 Task: Reply to email with the signature Alexandra Wilson with the subject 'Project update' from softage.1@softage.net with the message 'I would like to schedule a call to discuss the proposed changes to the contract.' with CC to softage.8@softage.net with an attached document Project_plan.docx
Action: Mouse moved to (1176, 193)
Screenshot: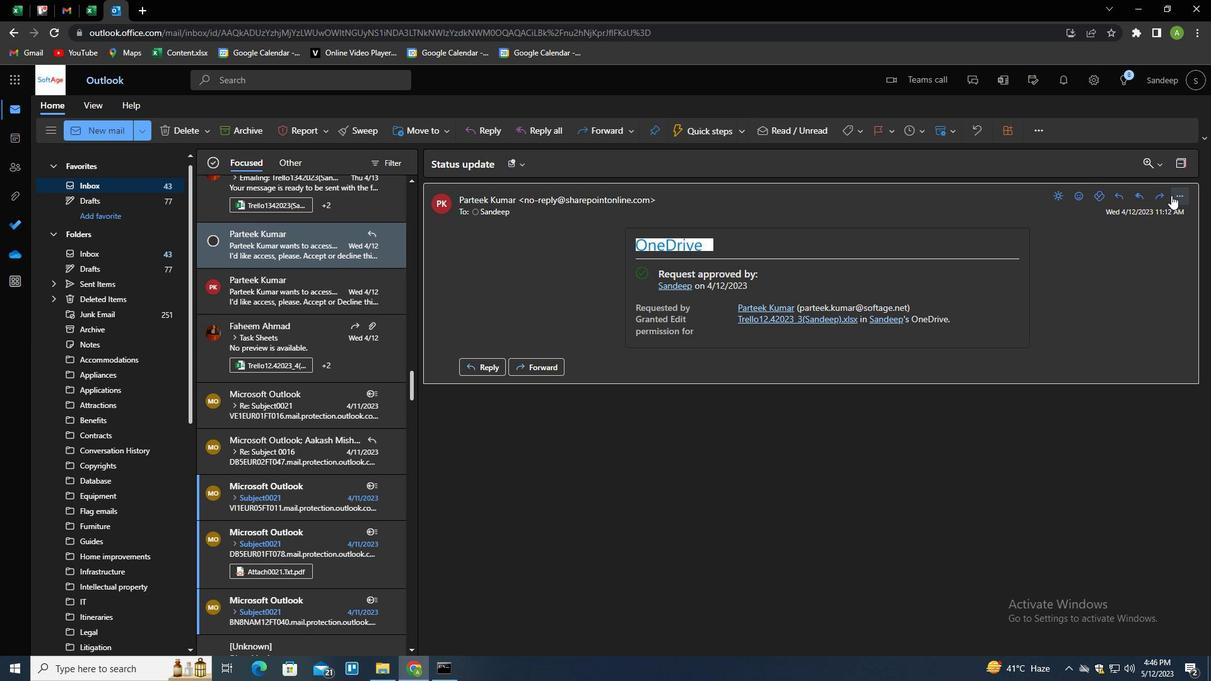 
Action: Mouse pressed left at (1176, 193)
Screenshot: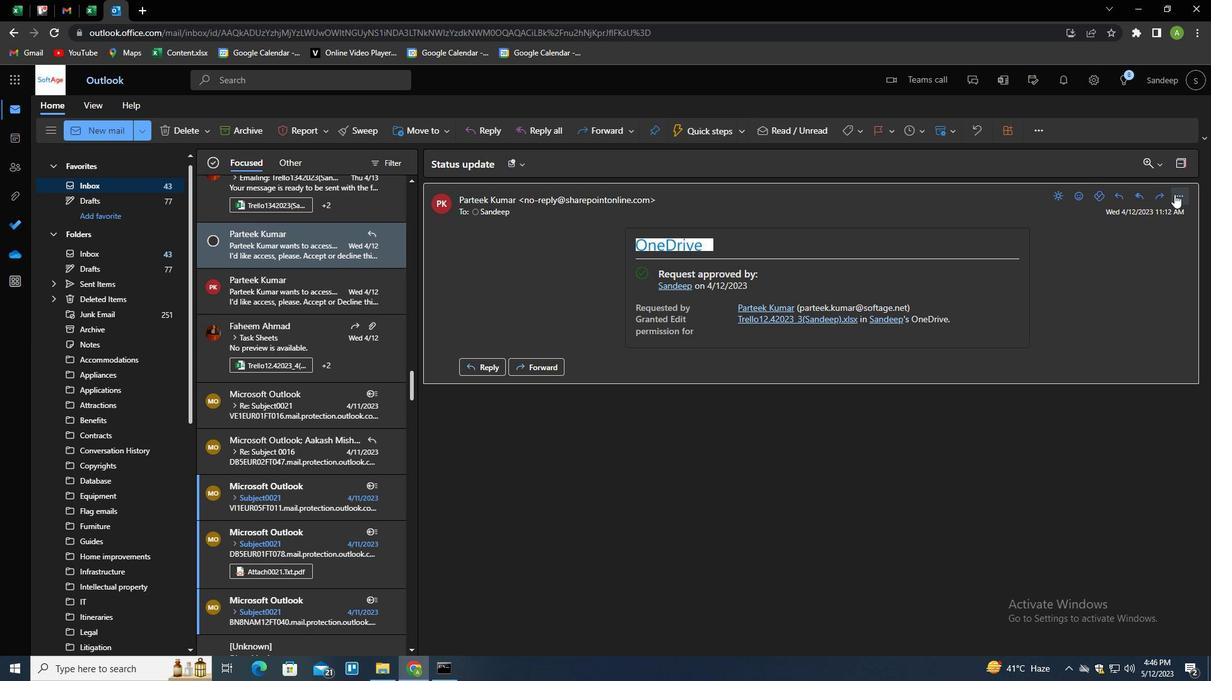 
Action: Mouse moved to (1141, 209)
Screenshot: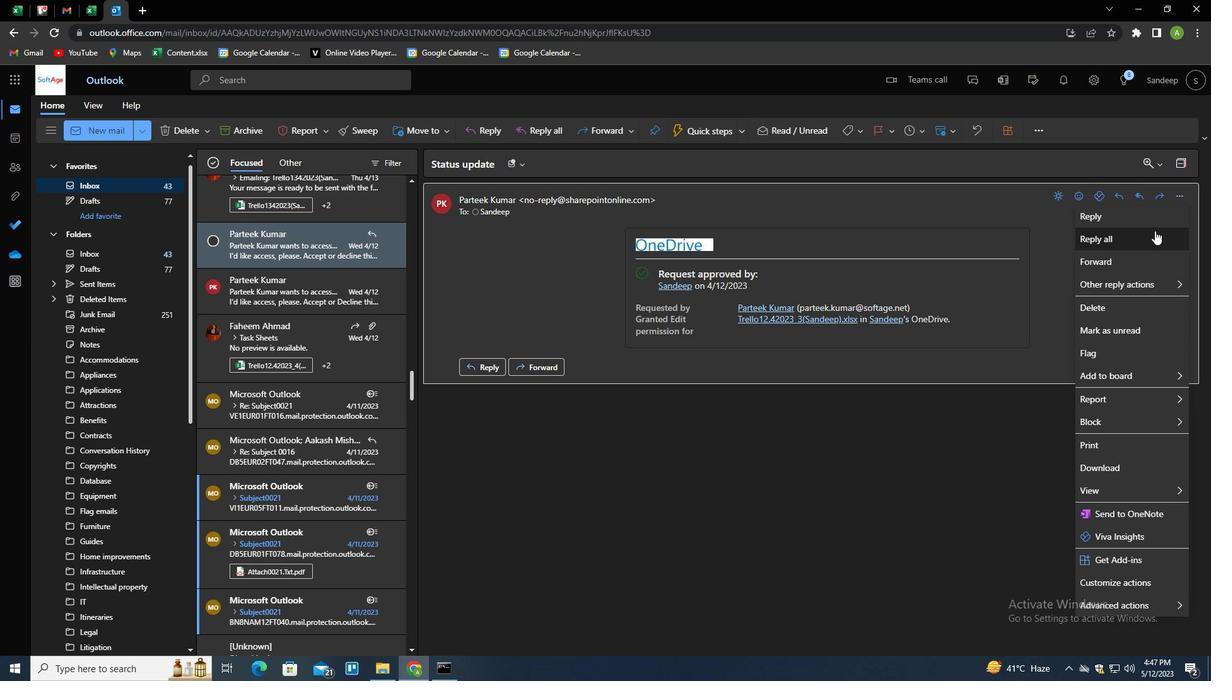 
Action: Mouse pressed left at (1141, 209)
Screenshot: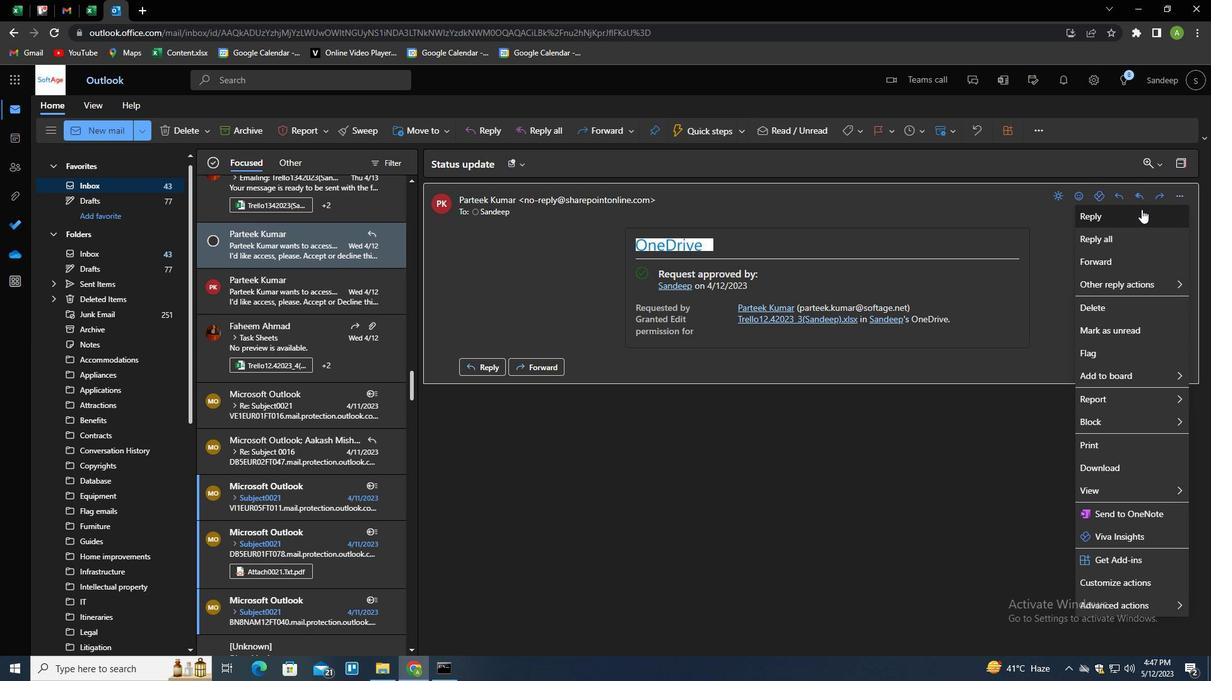 
Action: Mouse moved to (447, 354)
Screenshot: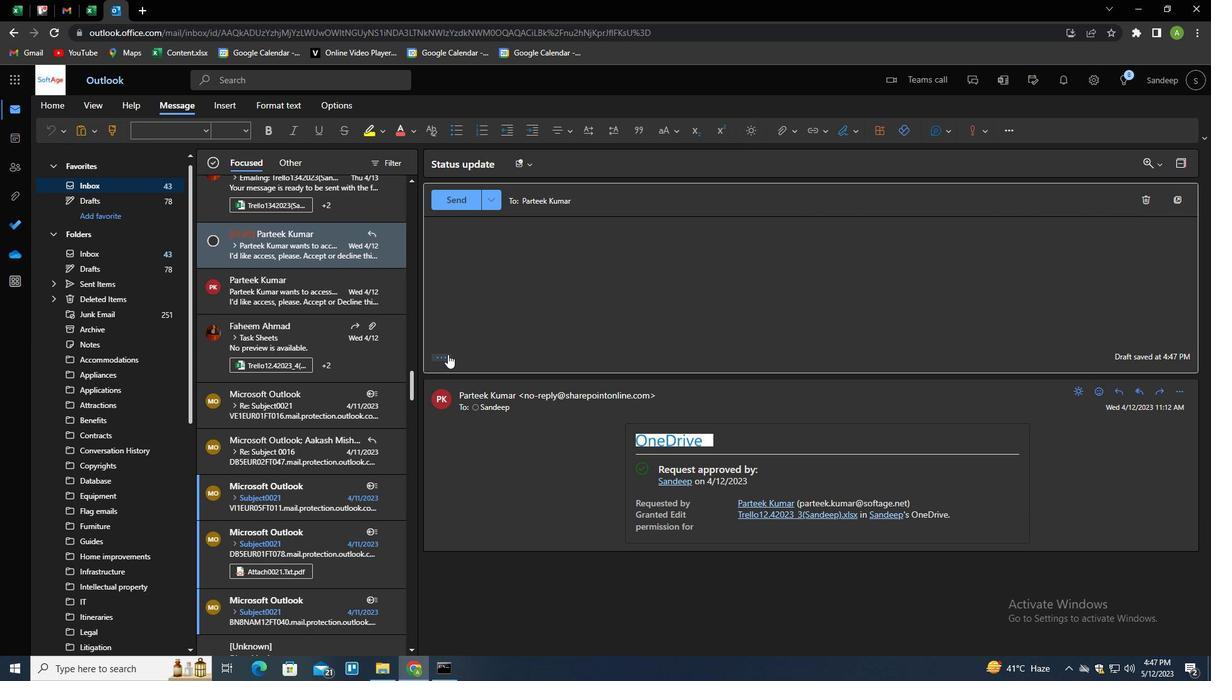 
Action: Mouse pressed left at (447, 354)
Screenshot: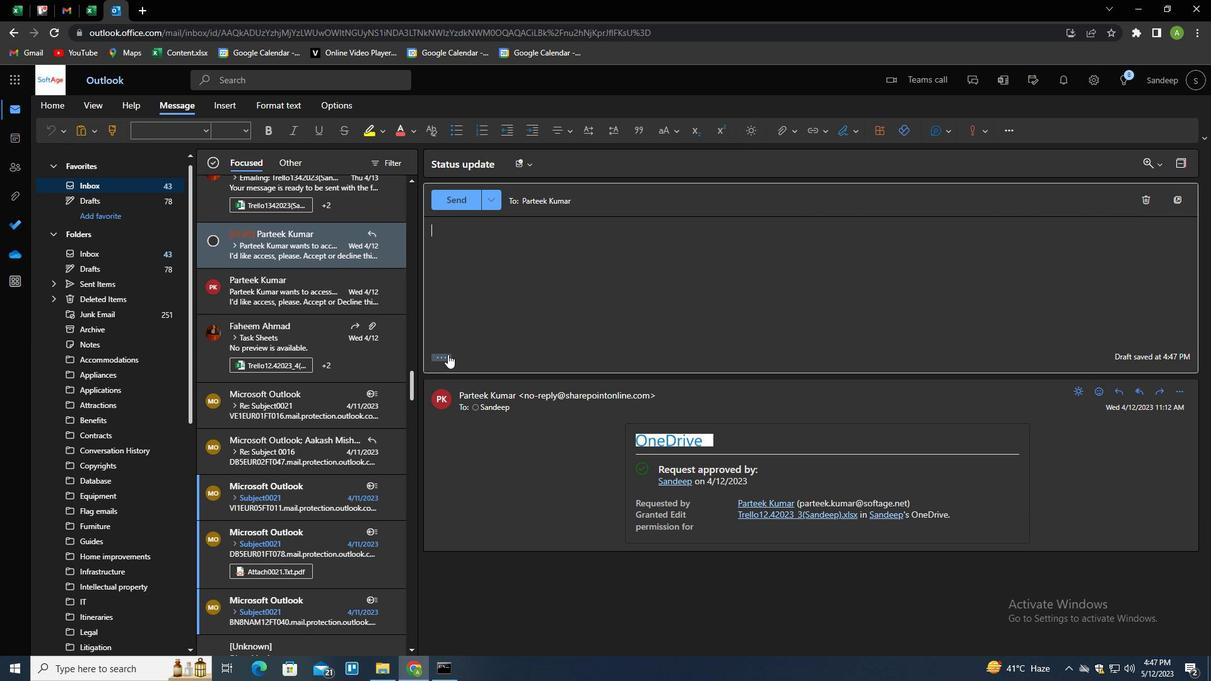 
Action: Mouse moved to (852, 129)
Screenshot: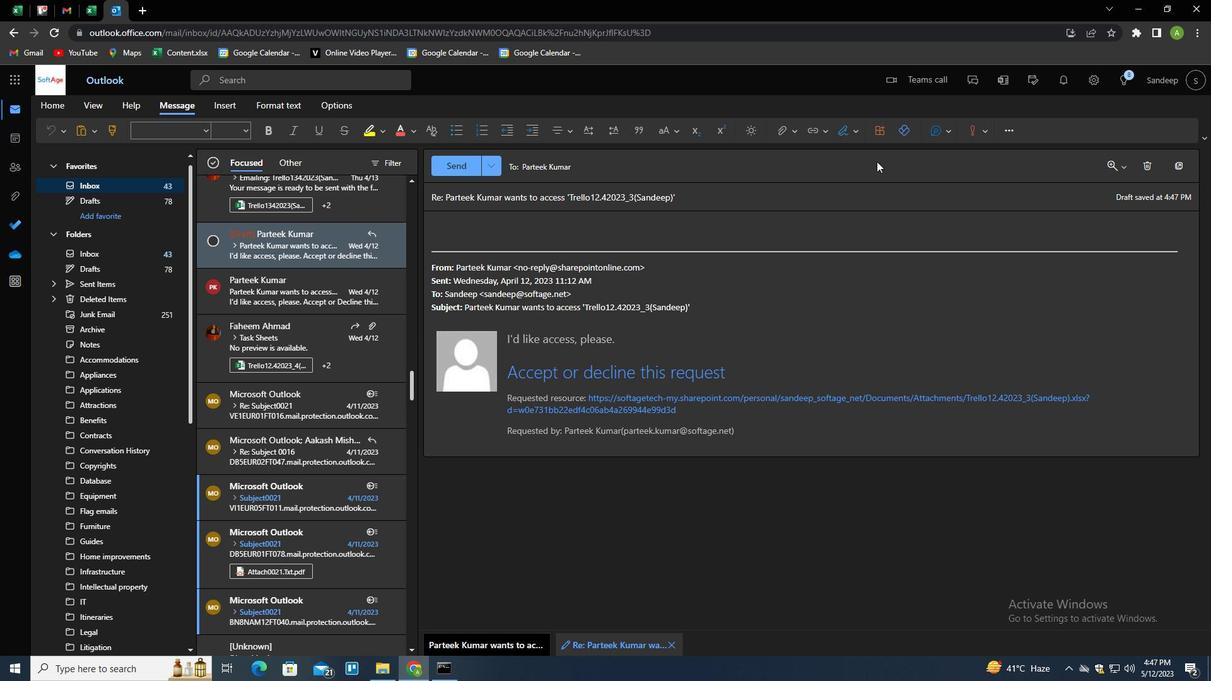 
Action: Mouse pressed left at (852, 129)
Screenshot: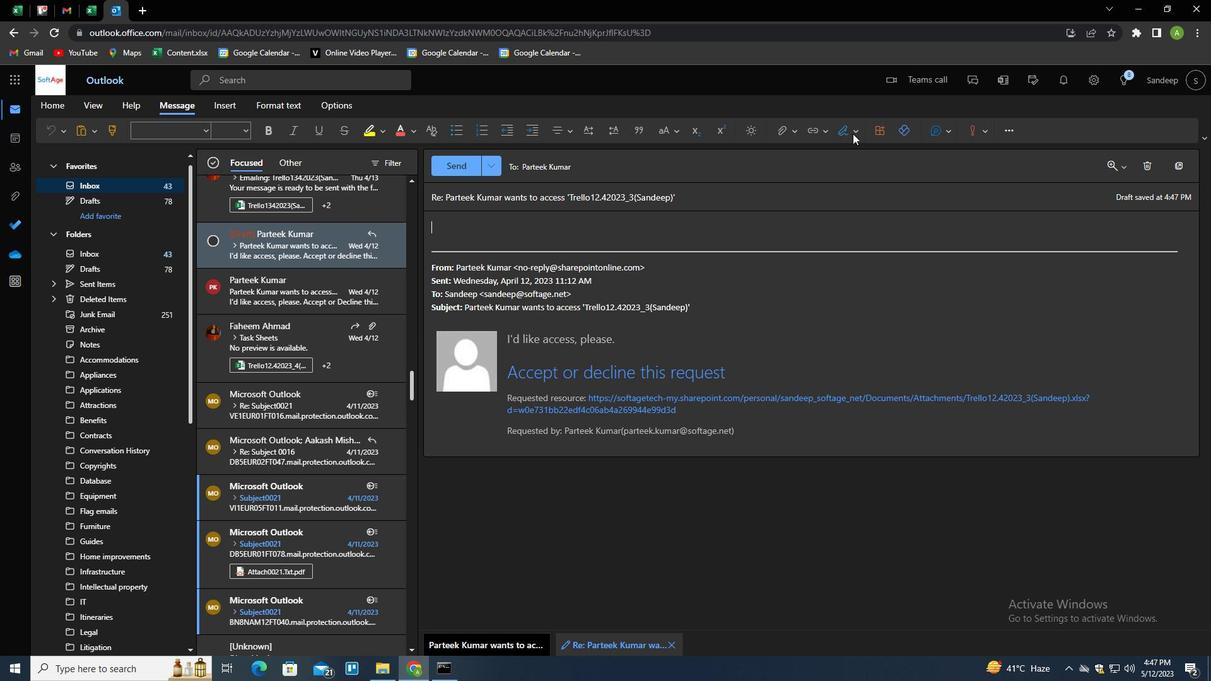 
Action: Mouse moved to (831, 182)
Screenshot: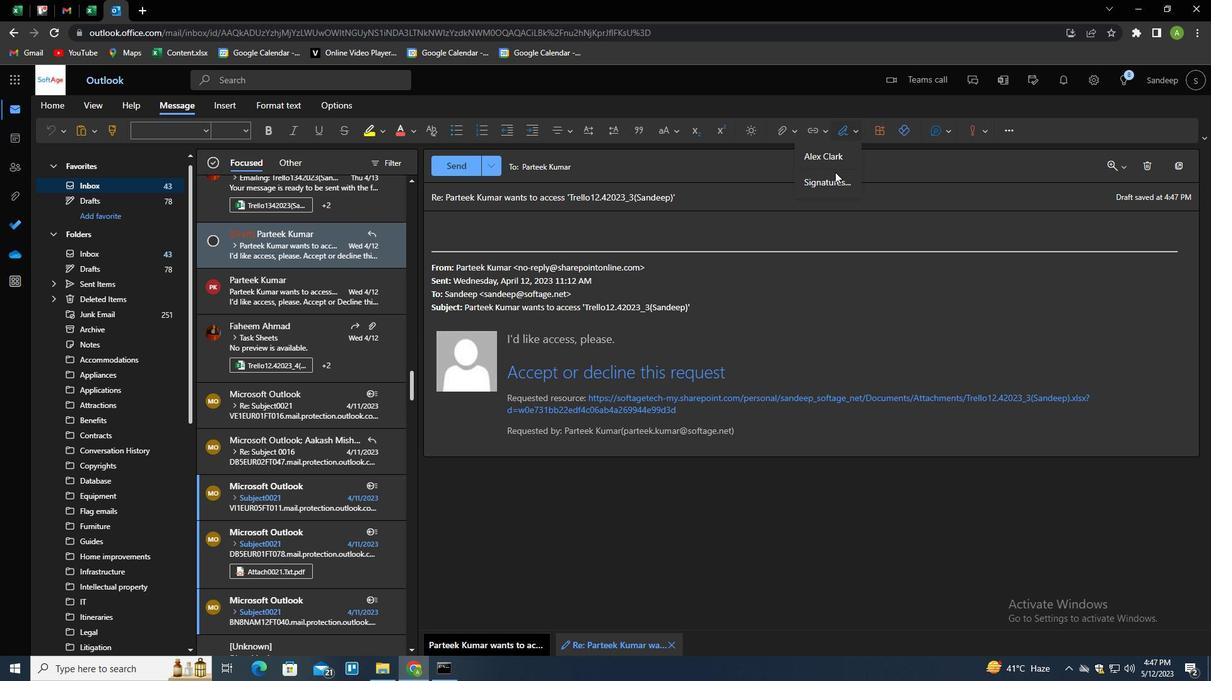 
Action: Mouse pressed left at (831, 182)
Screenshot: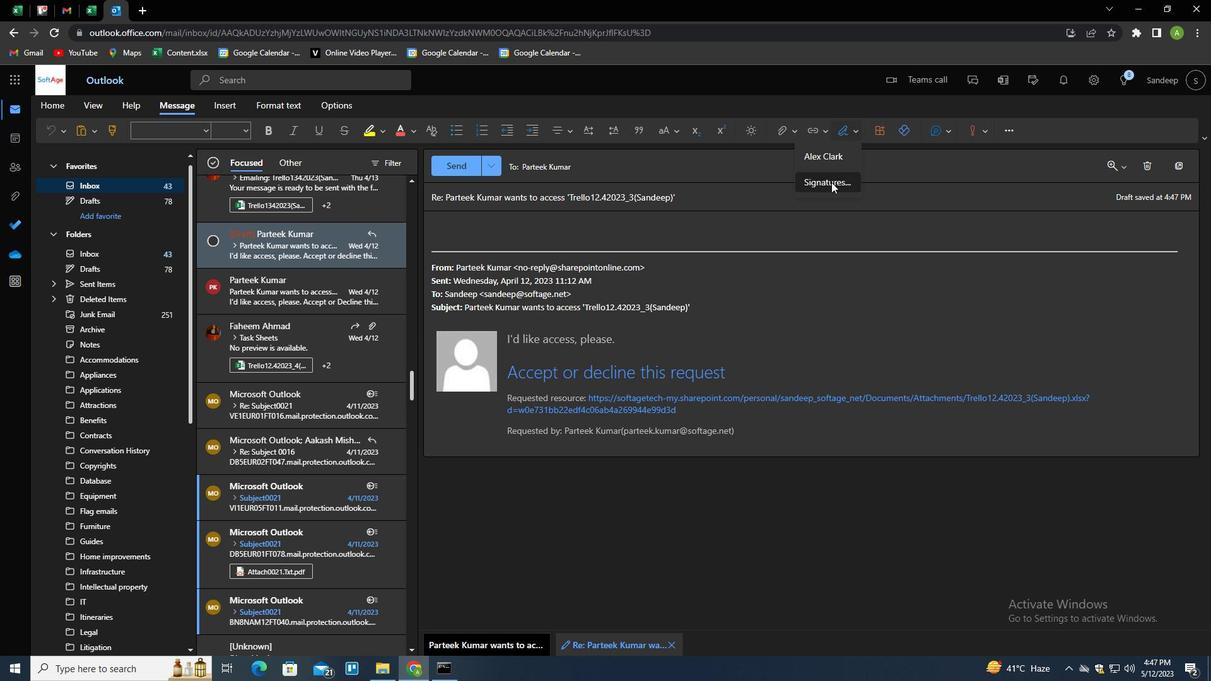 
Action: Mouse moved to (866, 232)
Screenshot: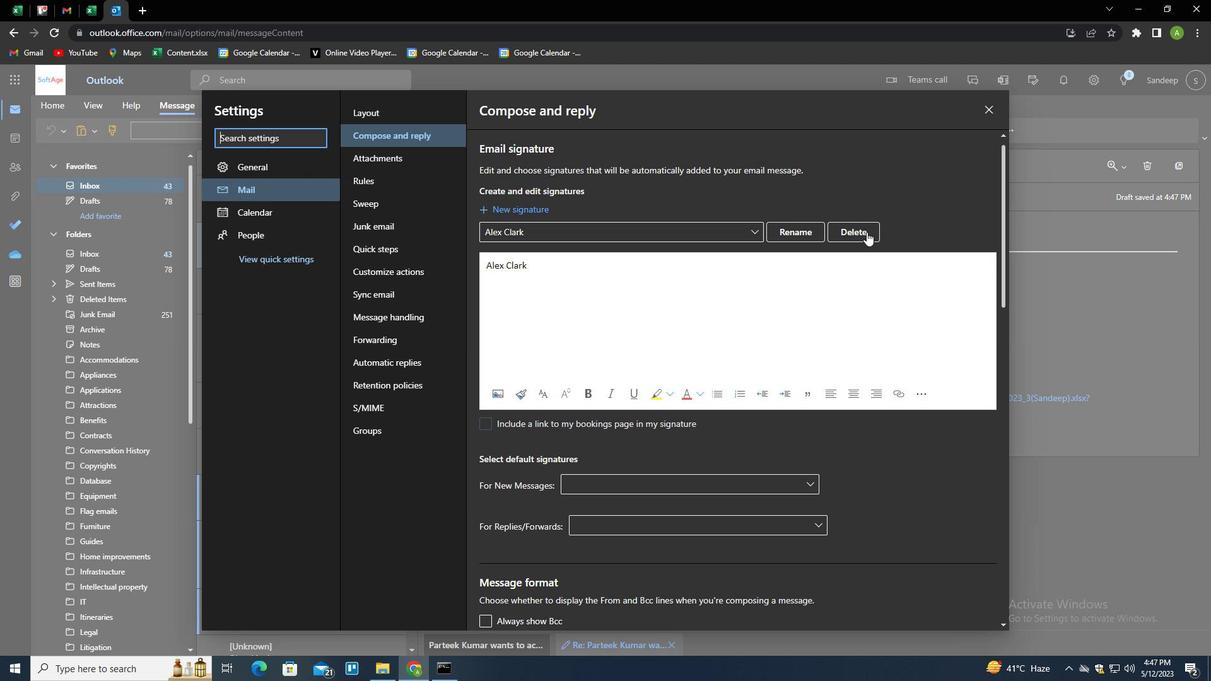 
Action: Mouse pressed left at (866, 232)
Screenshot: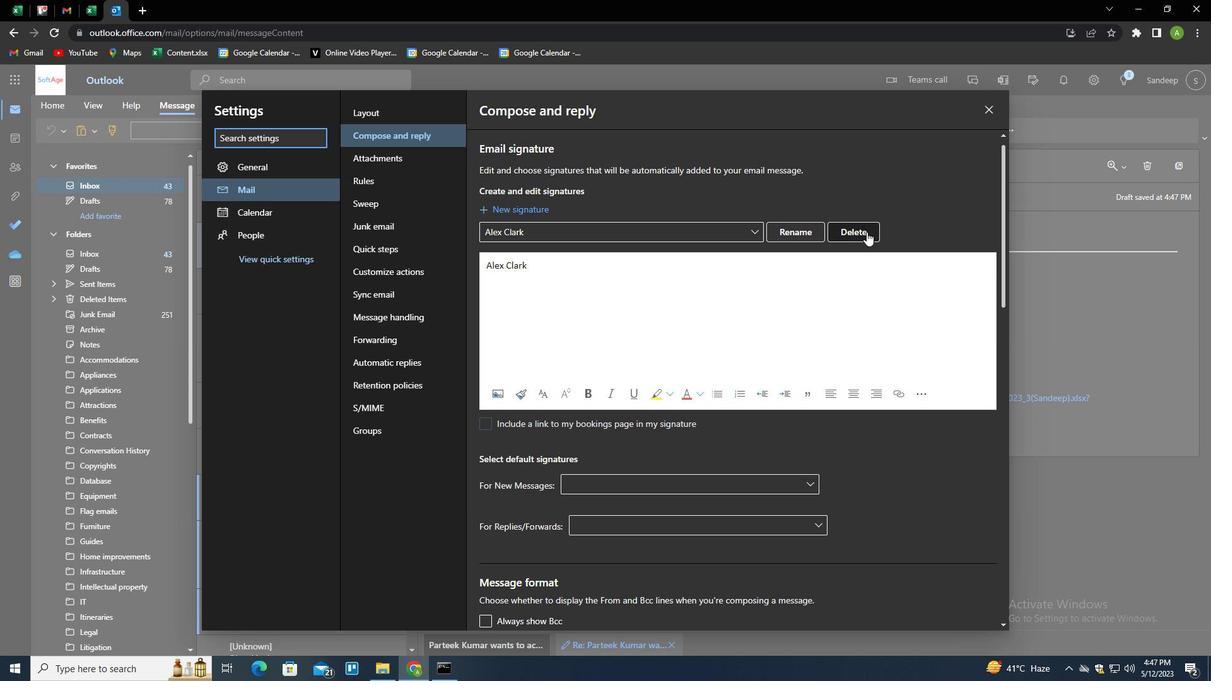 
Action: Mouse moved to (857, 234)
Screenshot: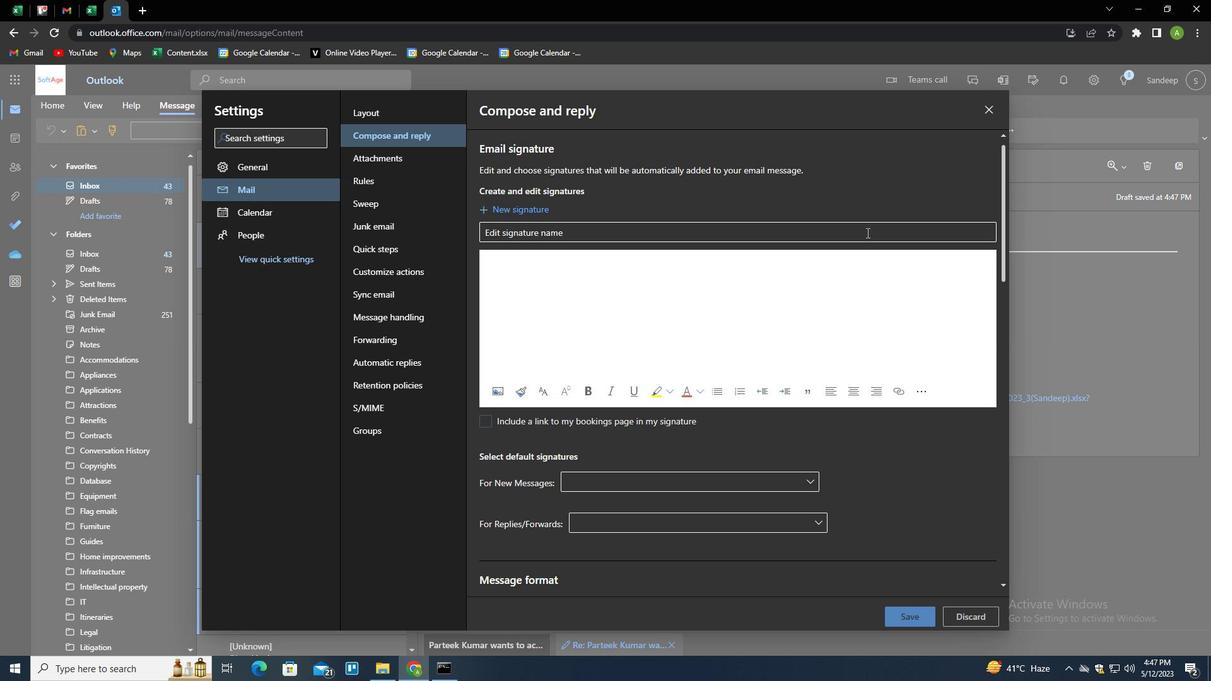 
Action: Mouse pressed left at (857, 234)
Screenshot: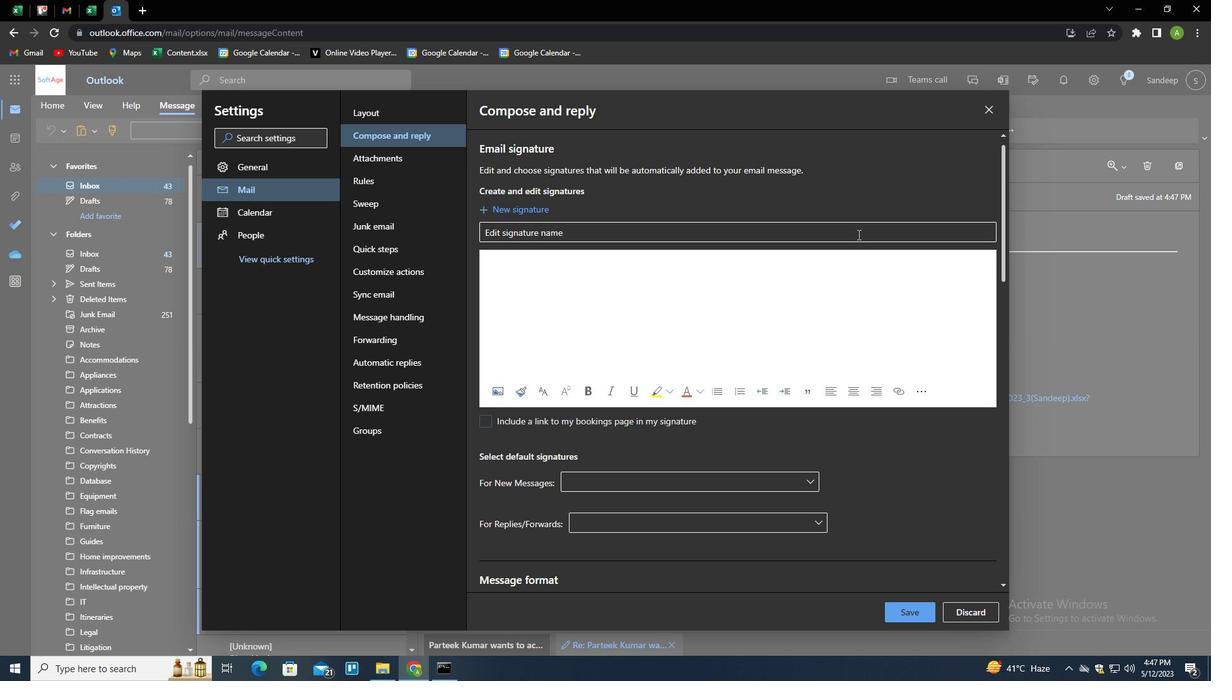 
Action: Key pressed <Key.shift>ALEXAND
Screenshot: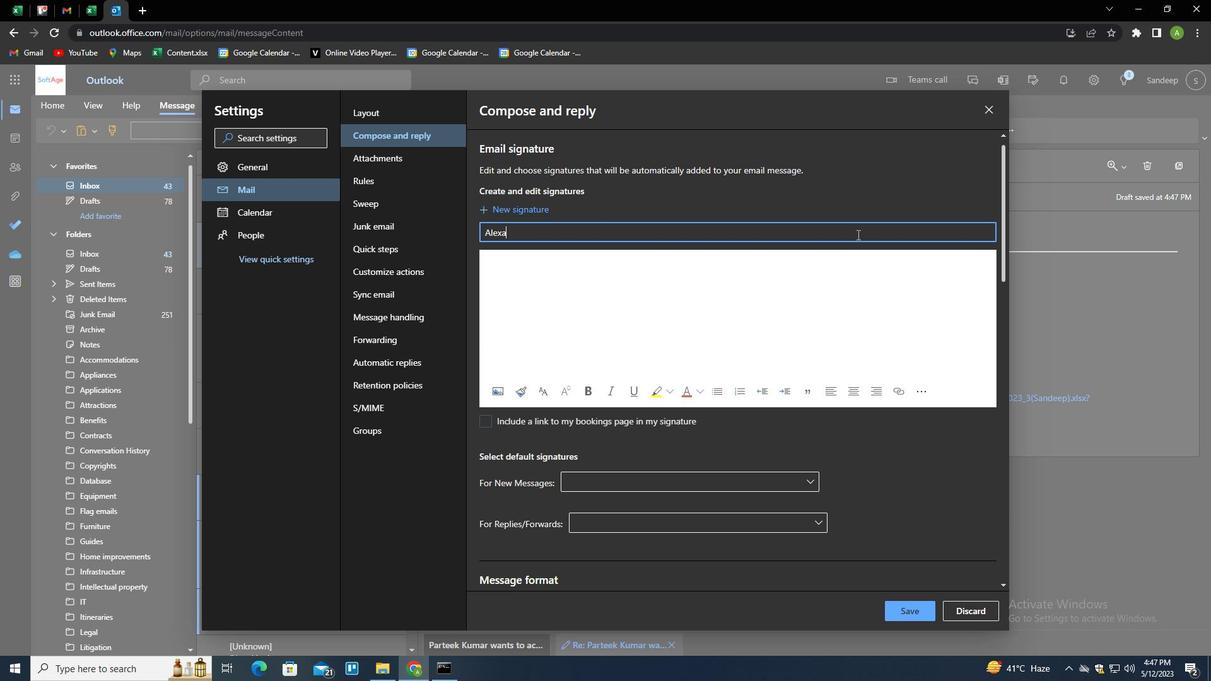 
Action: Mouse moved to (478, 271)
Screenshot: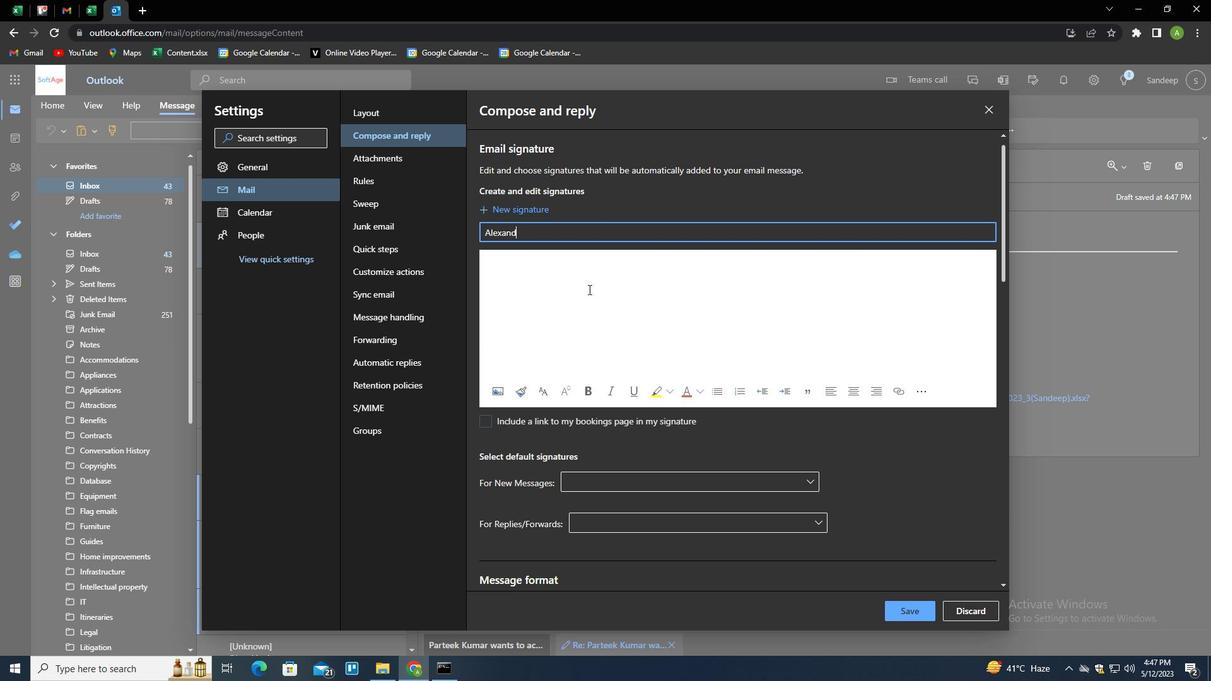 
Action: Key pressed R
Screenshot: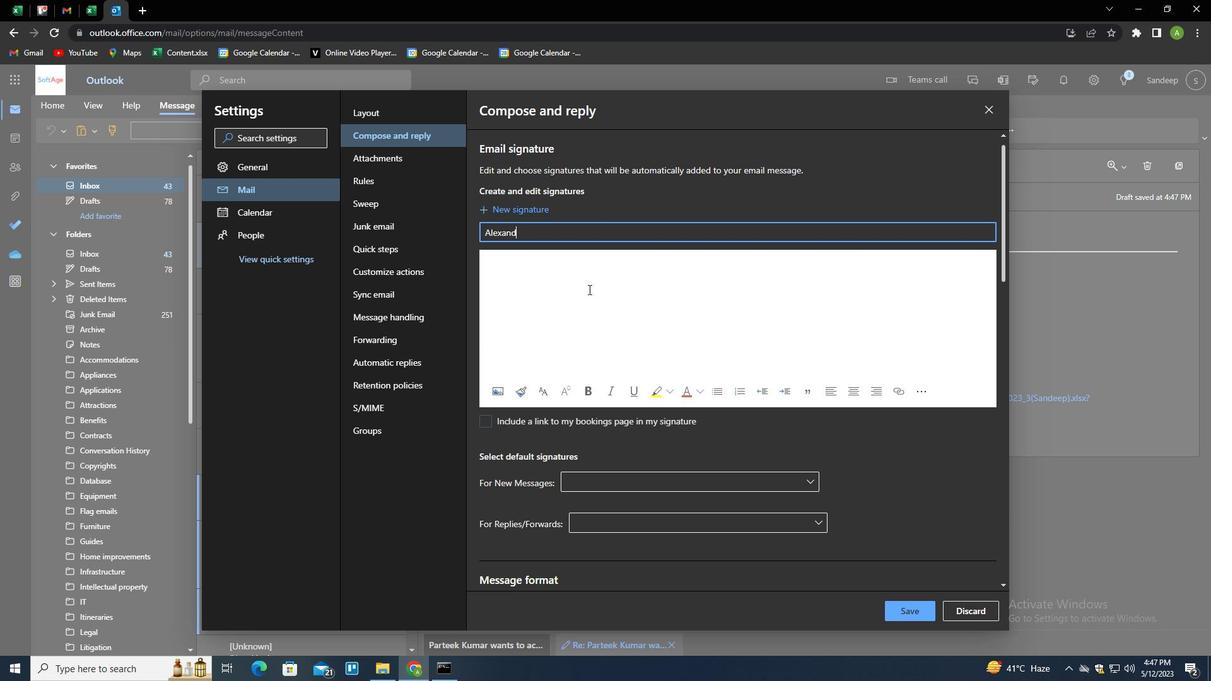 
Action: Mouse moved to (443, 260)
Screenshot: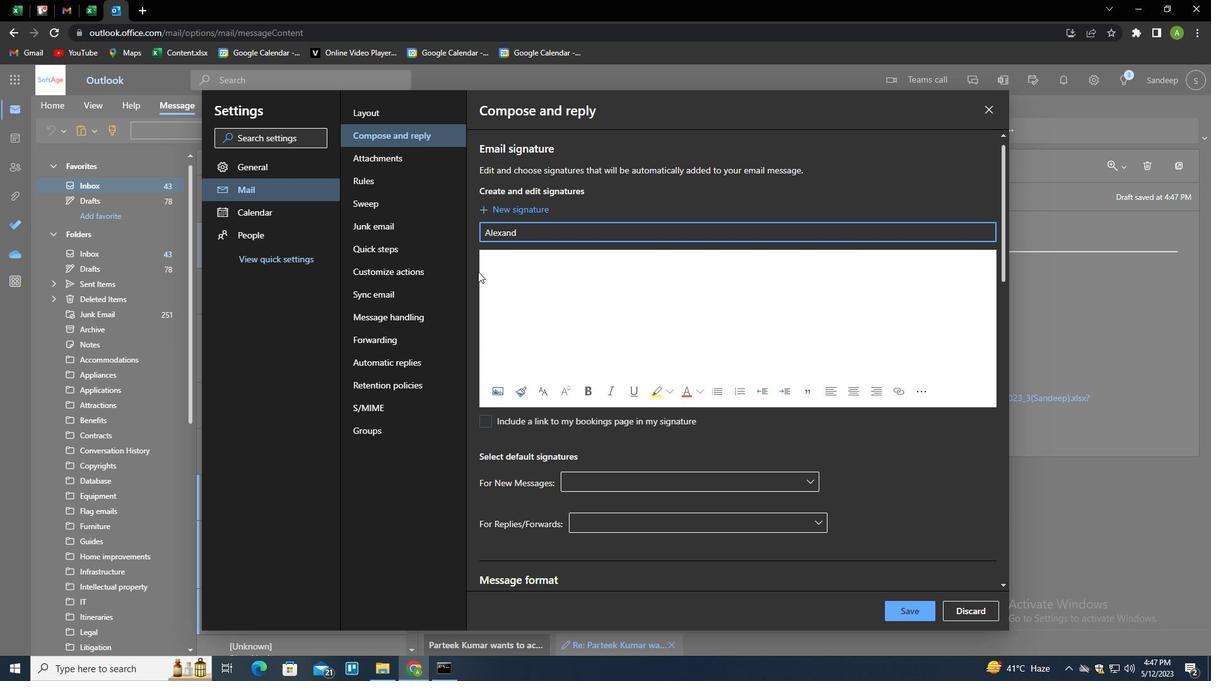 
Action: Key pressed A
Screenshot: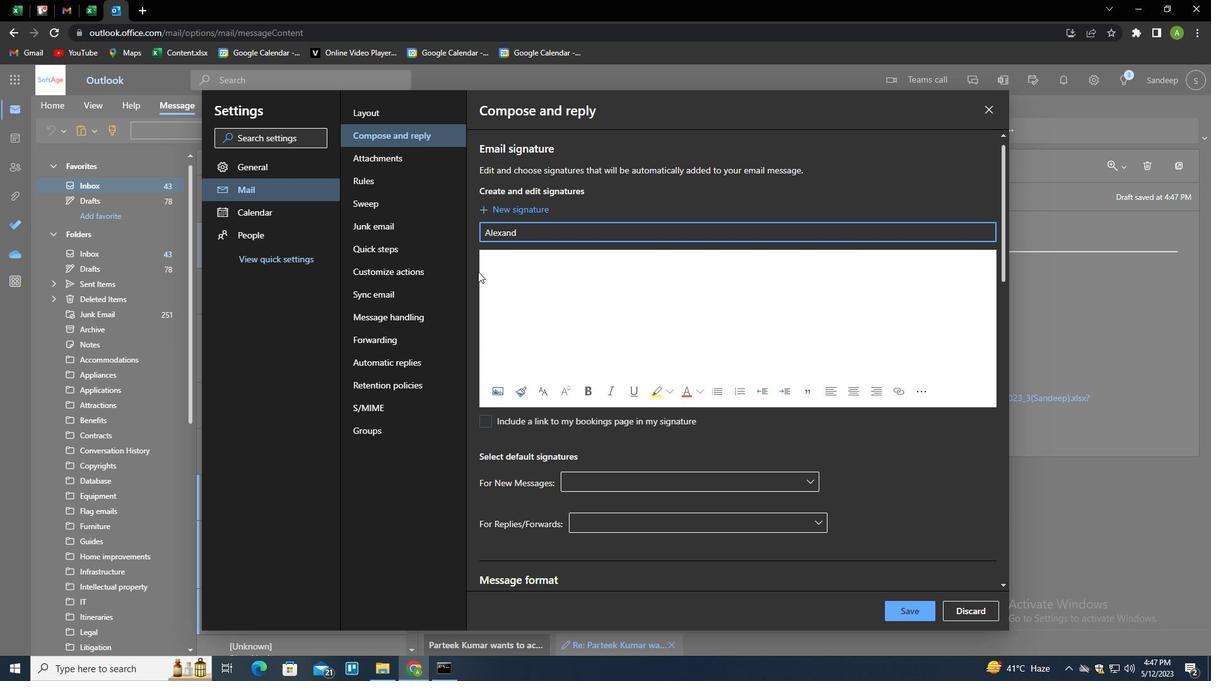 
Action: Mouse moved to (61, 478)
Screenshot: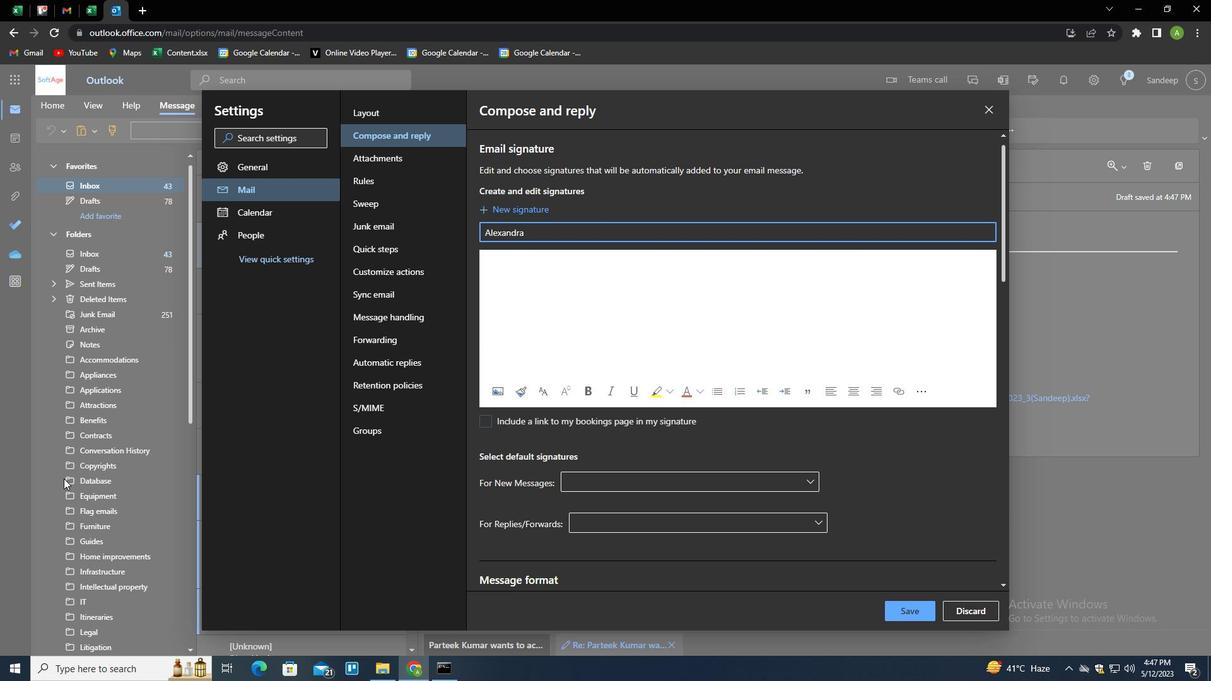 
Action: Key pressed <Key.space><Key.shift>WILLS<Key.backspace><Key.backspace>SON
Screenshot: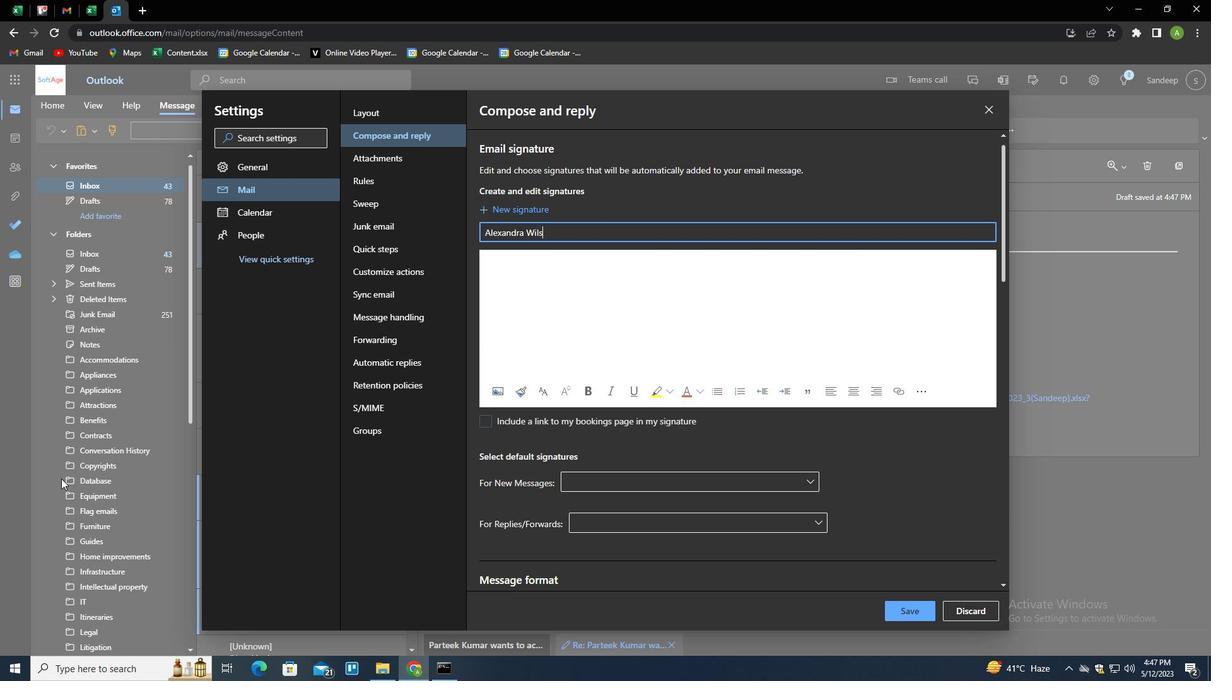 
Action: Mouse moved to (521, 286)
Screenshot: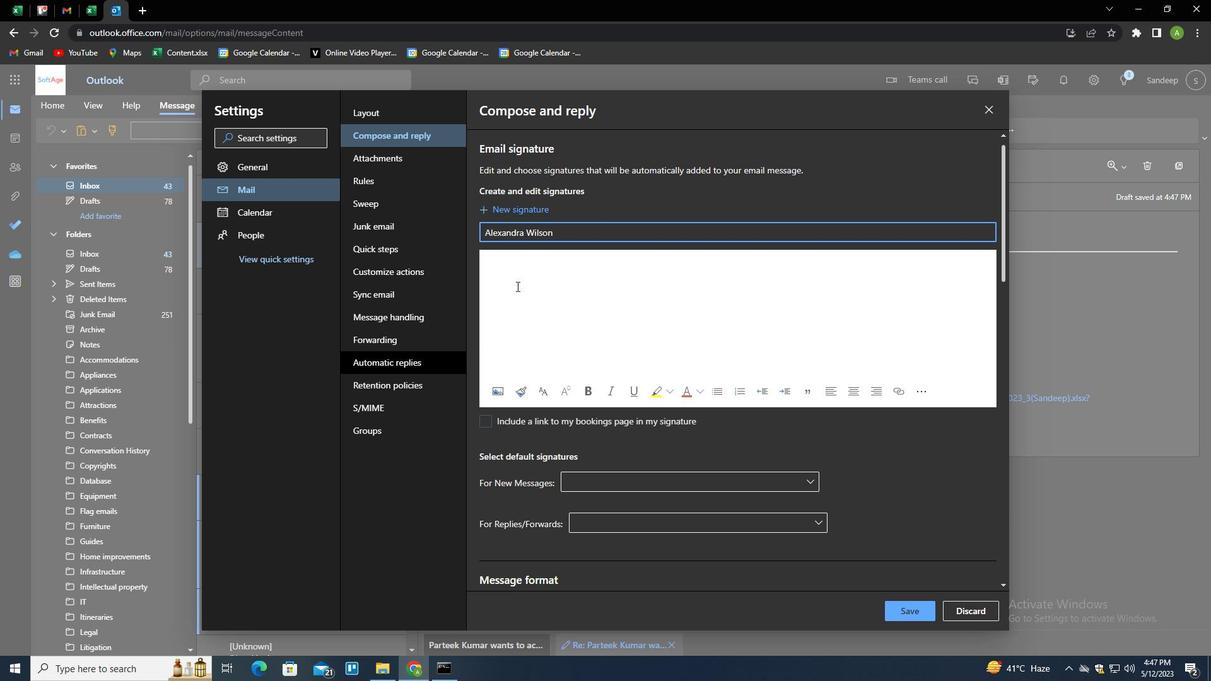 
Action: Mouse pressed left at (521, 286)
Screenshot: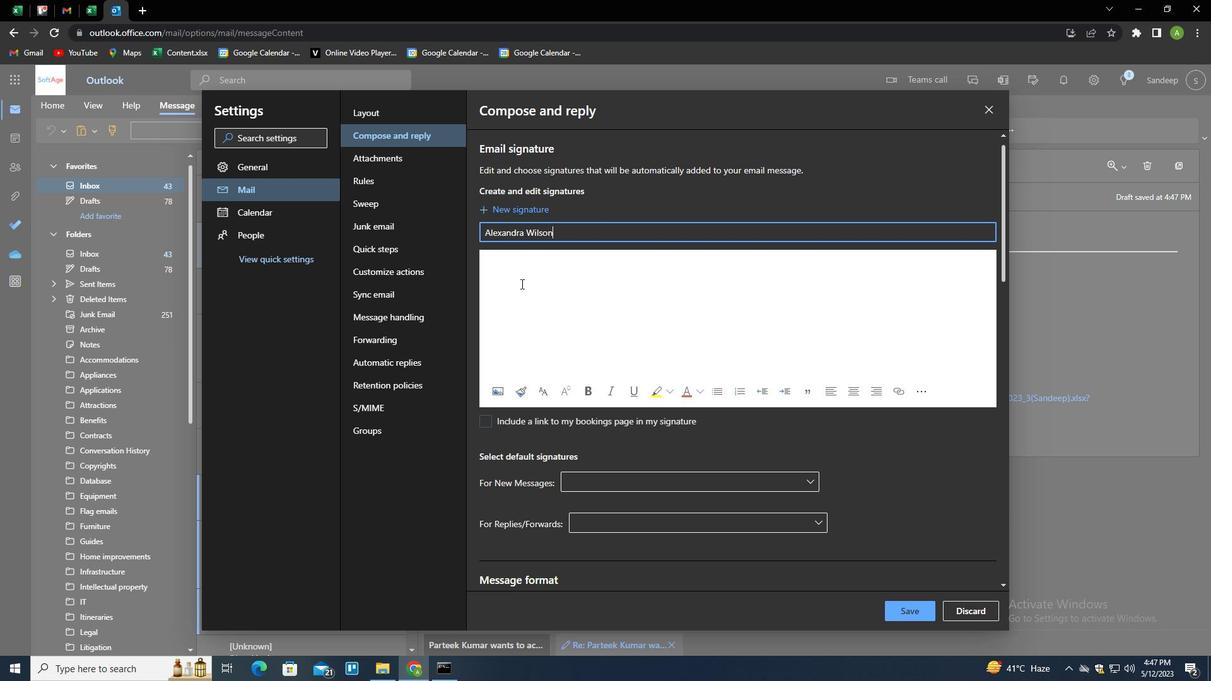 
Action: Key pressed <Key.shift>ALEXANDRA<Key.space><Key.shift>WILSON
Screenshot: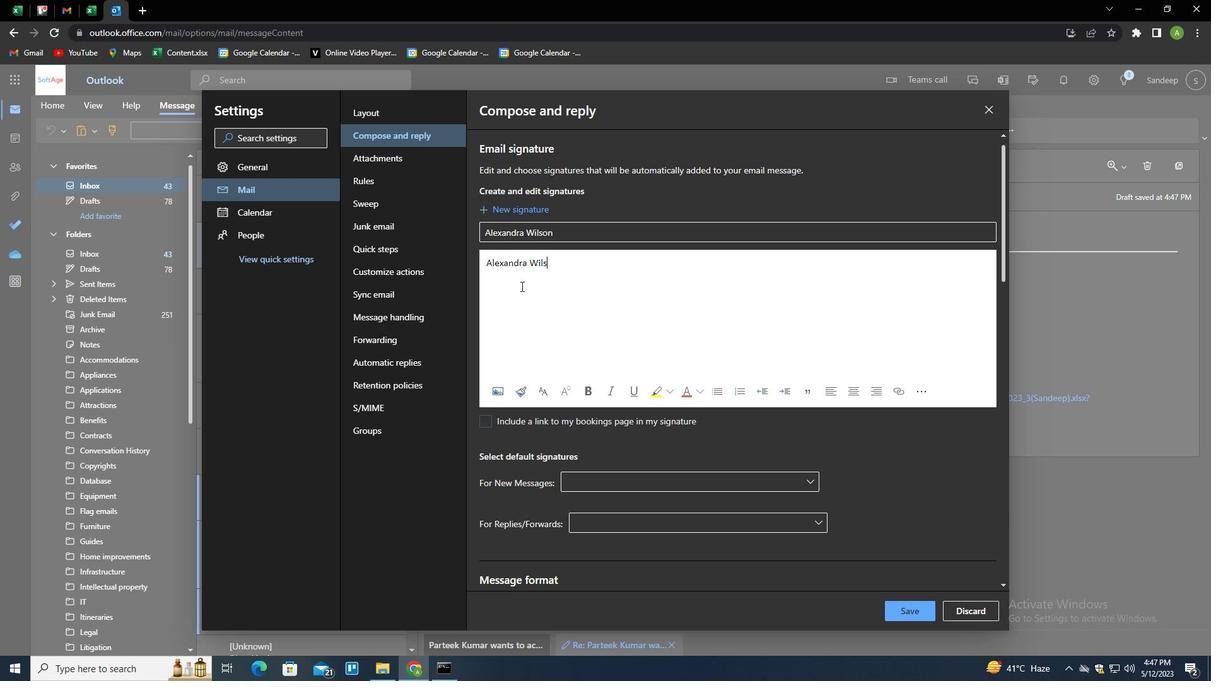 
Action: Mouse moved to (908, 609)
Screenshot: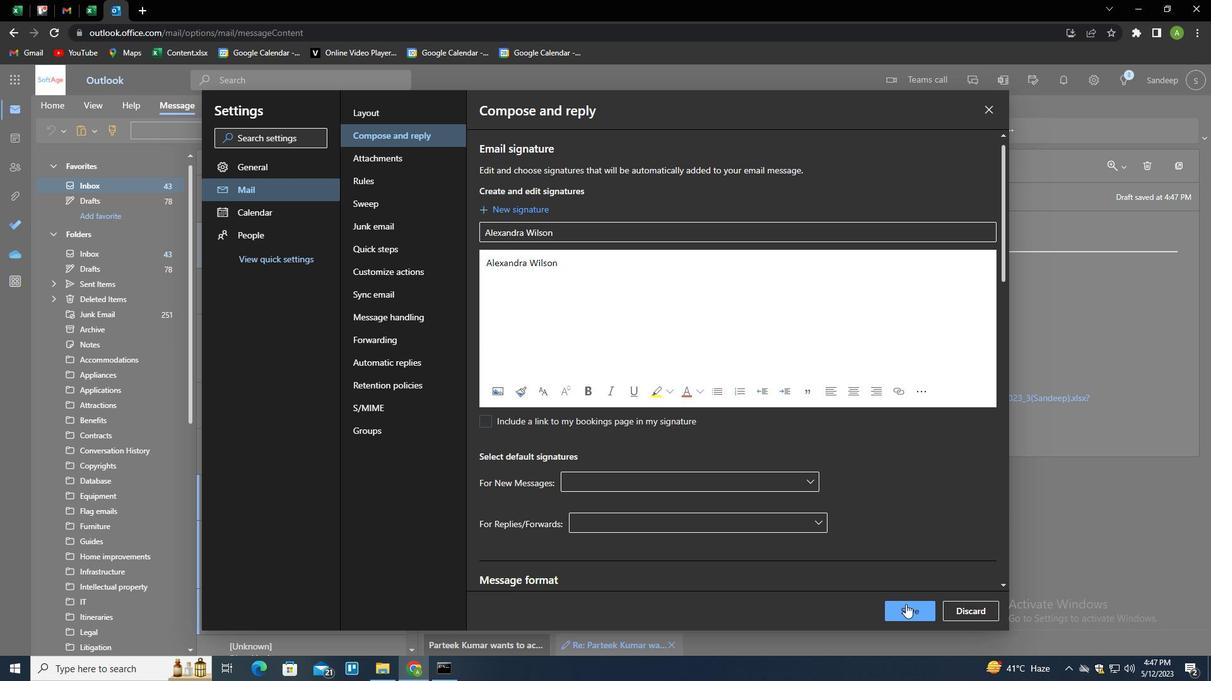 
Action: Mouse pressed left at (908, 609)
Screenshot: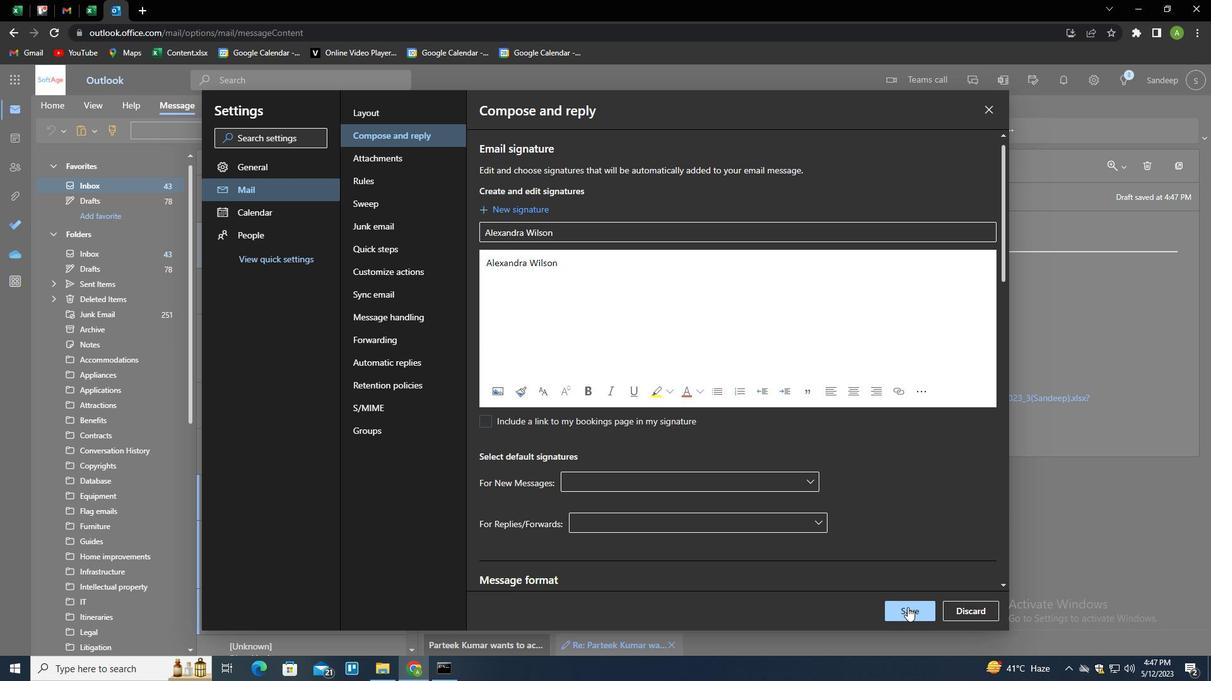 
Action: Mouse moved to (1034, 300)
Screenshot: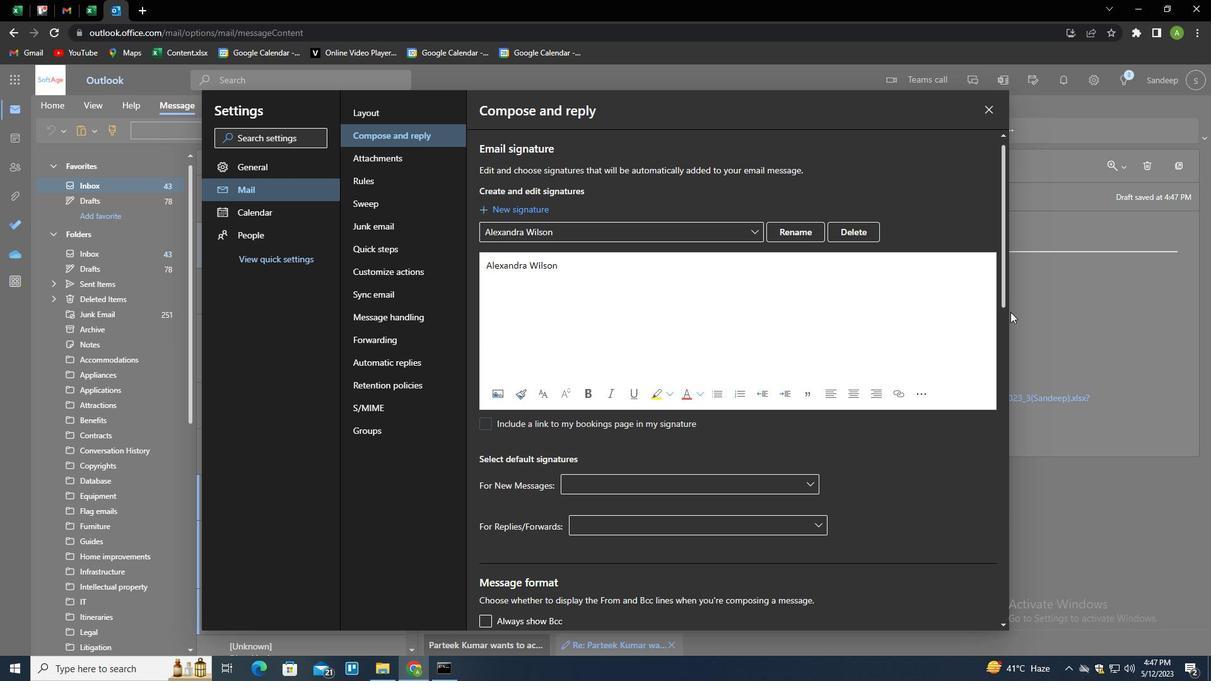 
Action: Mouse pressed left at (1034, 300)
Screenshot: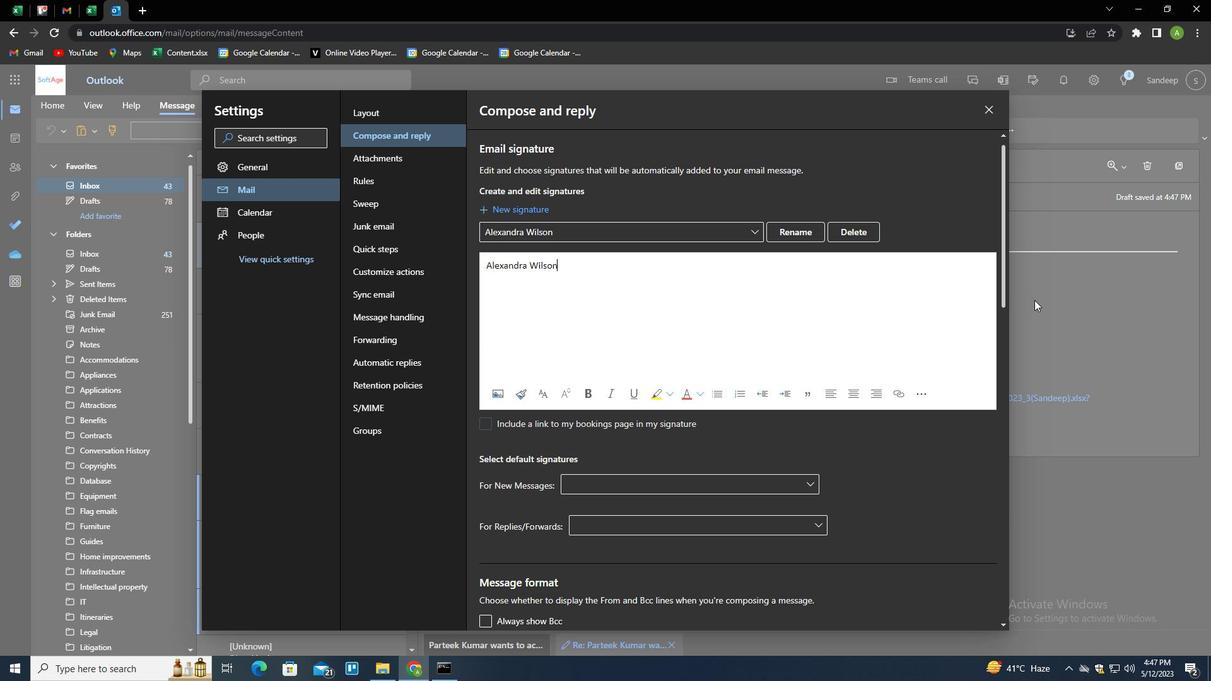 
Action: Mouse moved to (849, 135)
Screenshot: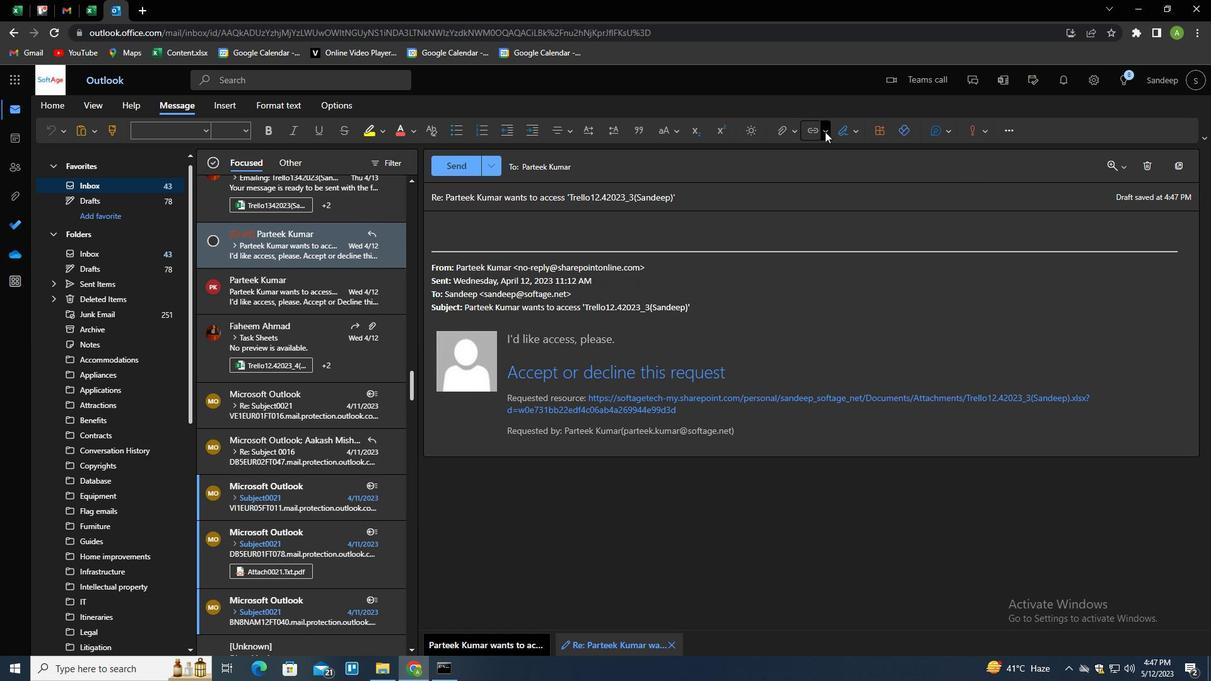 
Action: Mouse pressed left at (849, 135)
Screenshot: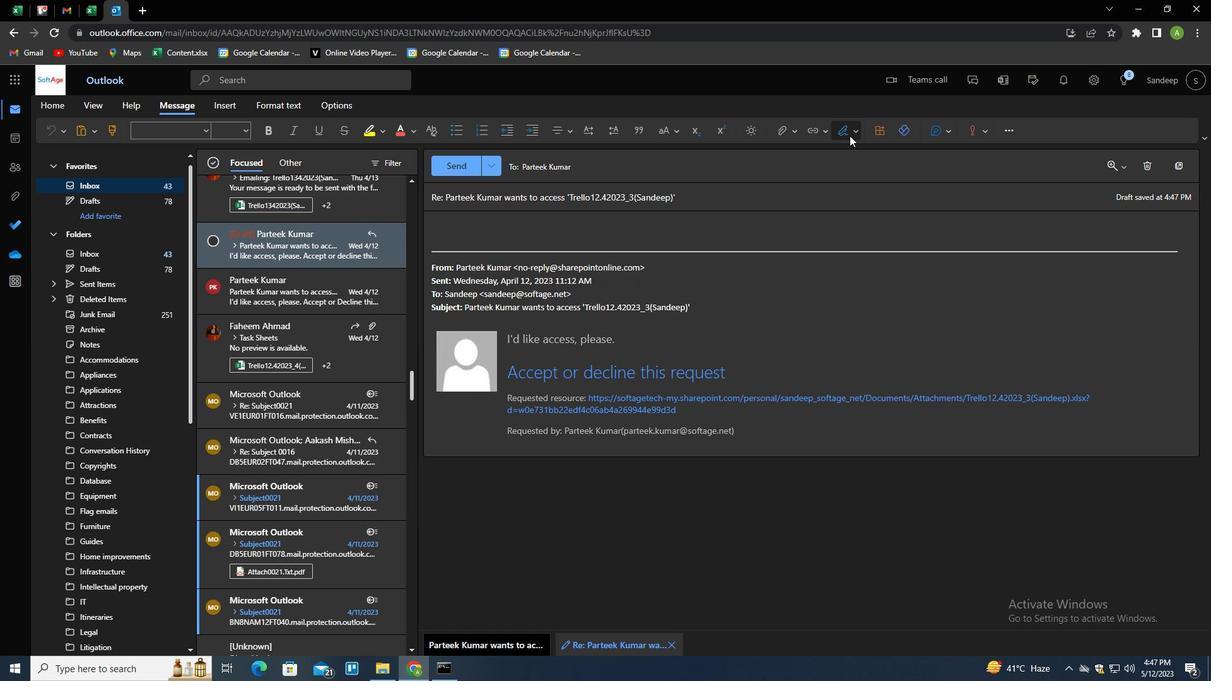 
Action: Mouse moved to (834, 153)
Screenshot: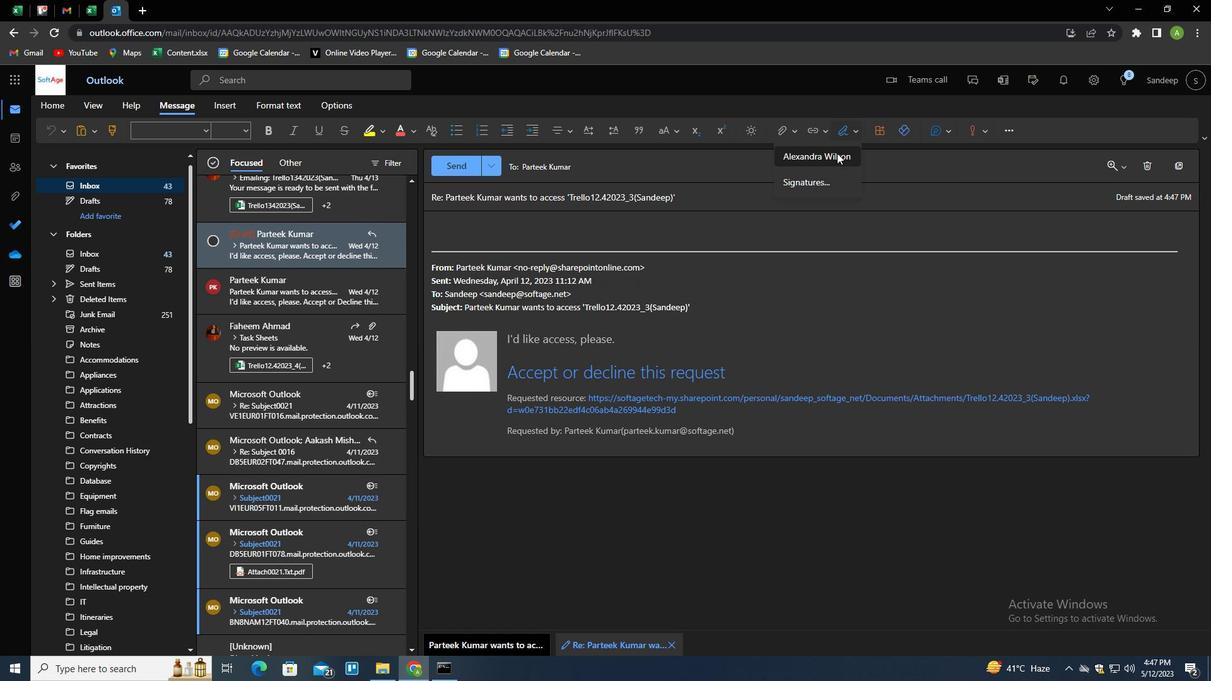 
Action: Mouse pressed left at (834, 153)
Screenshot: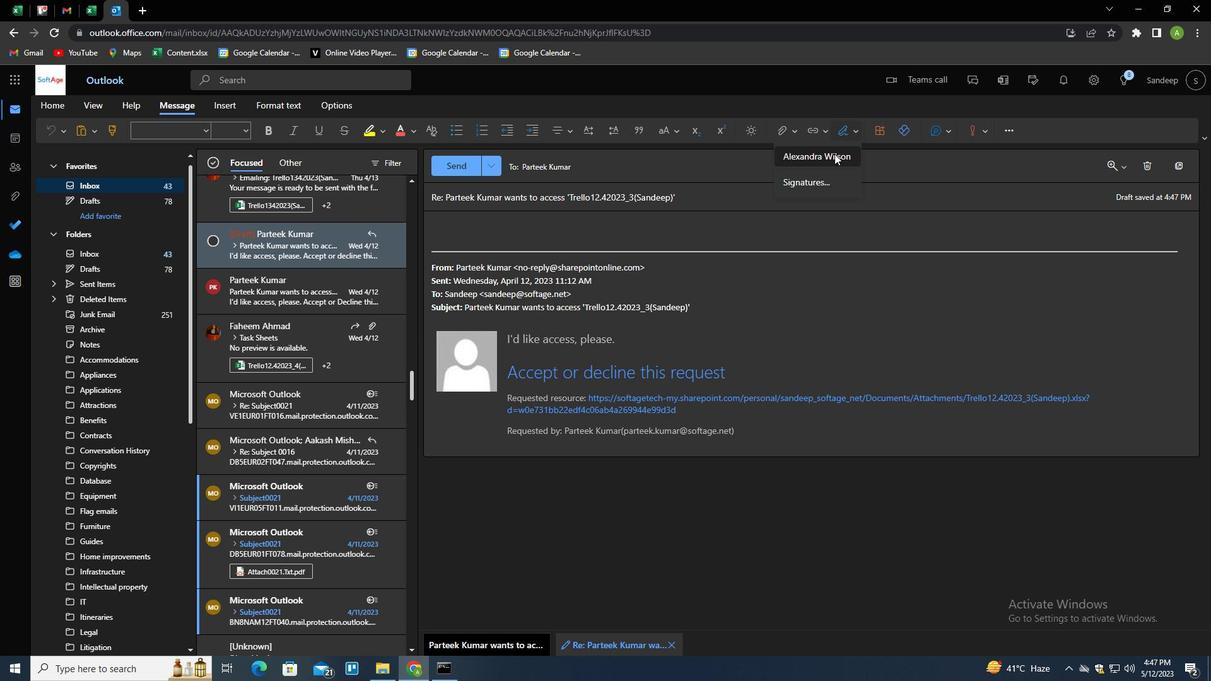 
Action: Mouse moved to (629, 193)
Screenshot: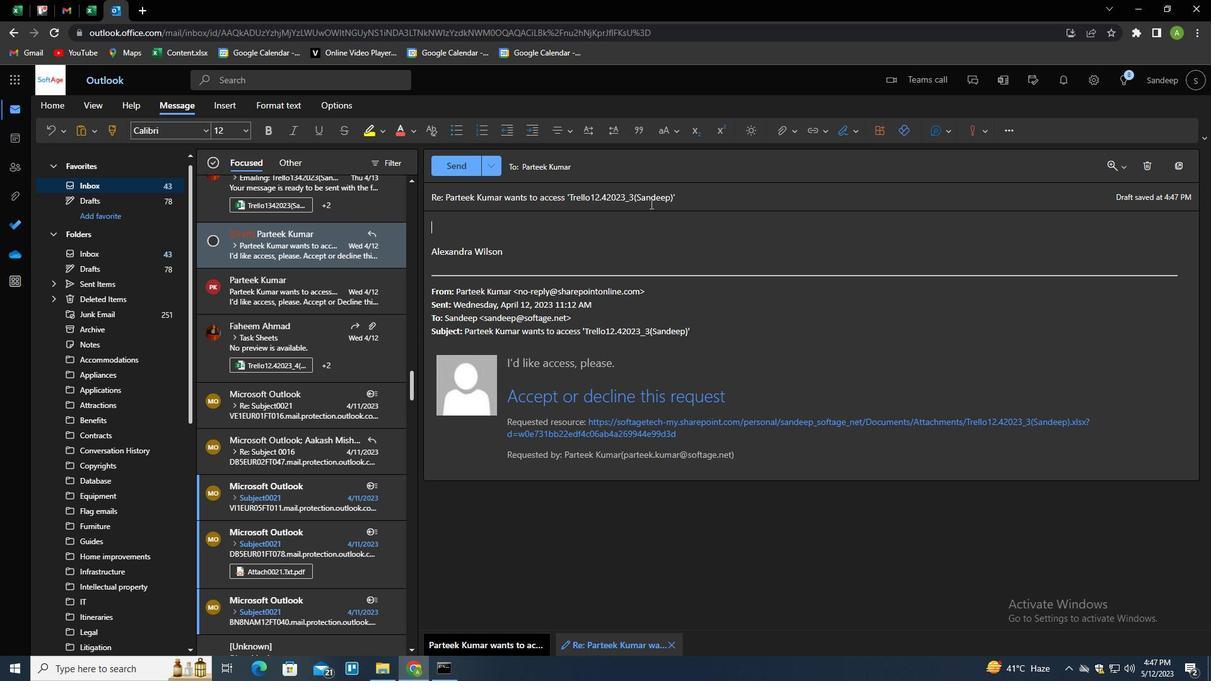 
Action: Mouse pressed left at (629, 193)
Screenshot: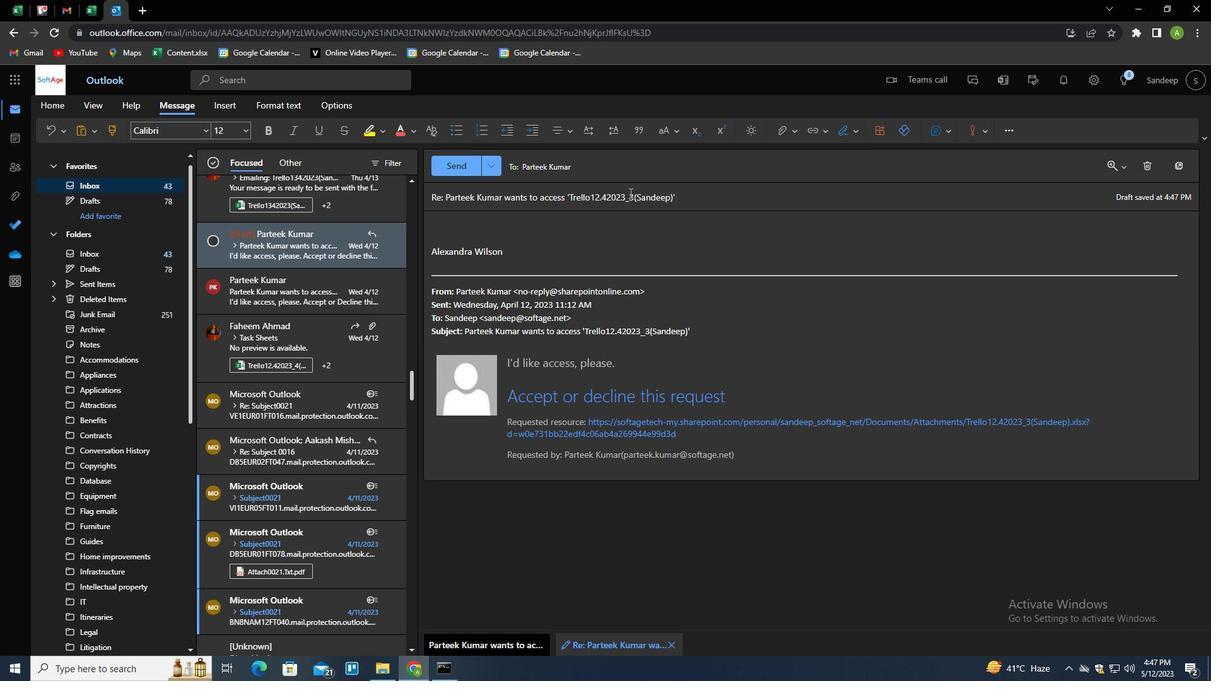 
Action: Mouse pressed left at (629, 193)
Screenshot: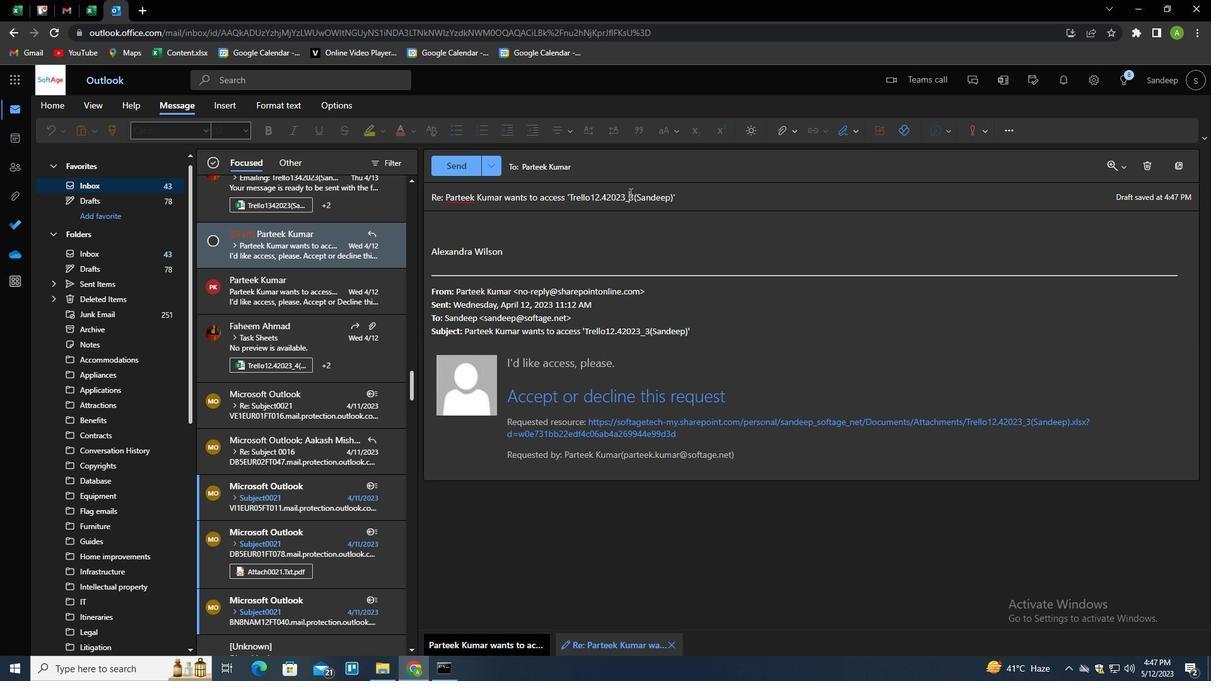 
Action: Mouse pressed left at (629, 193)
Screenshot: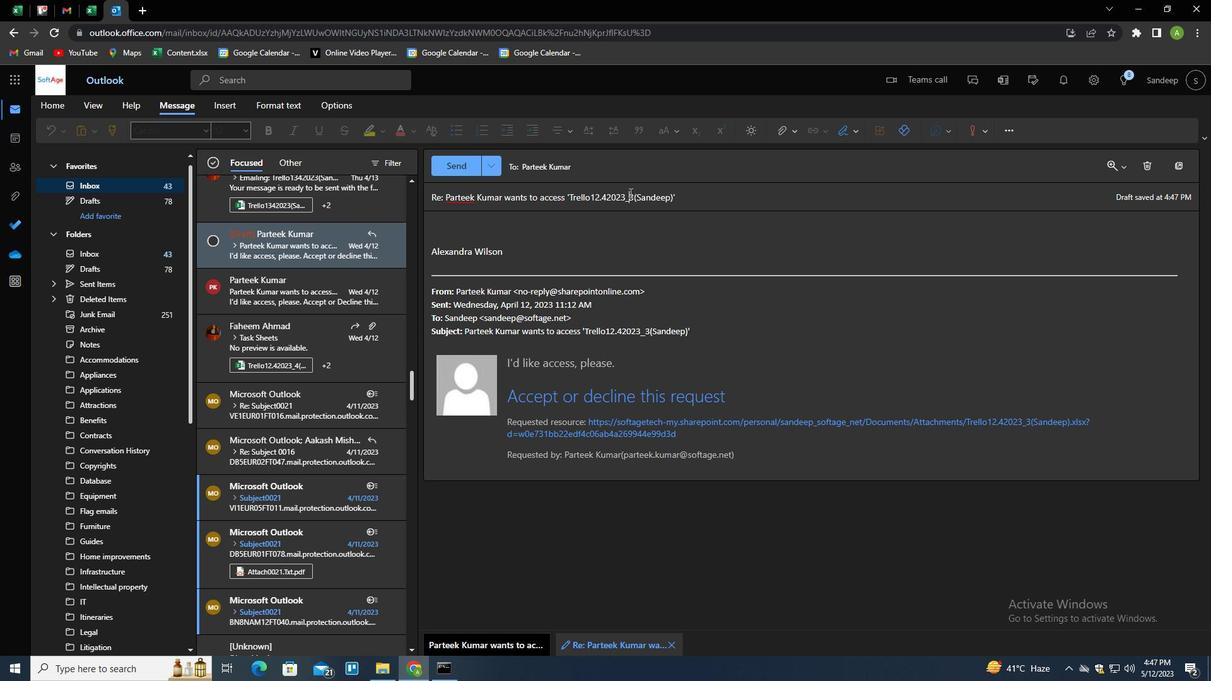 
Action: Key pressed <Key.shift>PROJJ<Key.backspace>ECT<Key.space>UPDATE<Key.tab><Key.shift>I<Key.space>WOULD<Key.space>LIKE<Key.space>TO<Key.space>SCHEDULE<Key.space>A<Key.space>CALL<Key.space>TO<Key.space>CA<Key.backspace><Key.backspace>DISCUSSS<Key.backspace><Key.space>THE<Key.space>PROPOSD<Key.backspace>ED<Key.space>CHANGES<Key.space>TO<Key.space>THE<Key.space>CONTRACT.
Screenshot: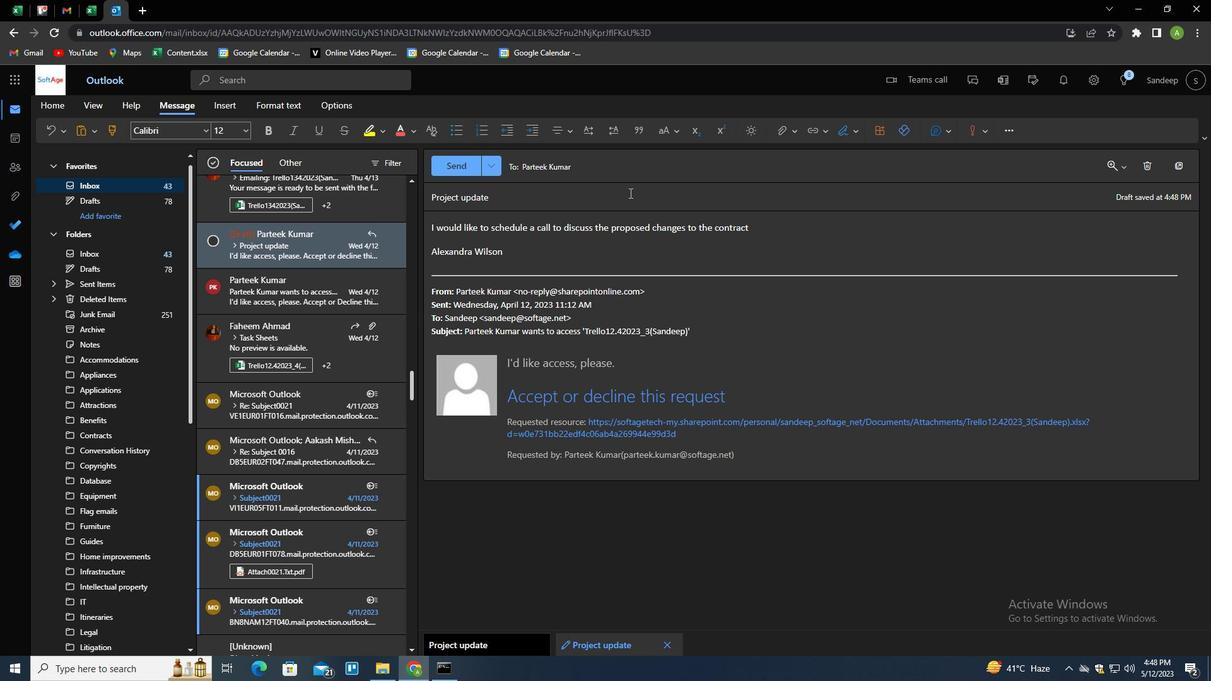 
Action: Mouse moved to (605, 168)
Screenshot: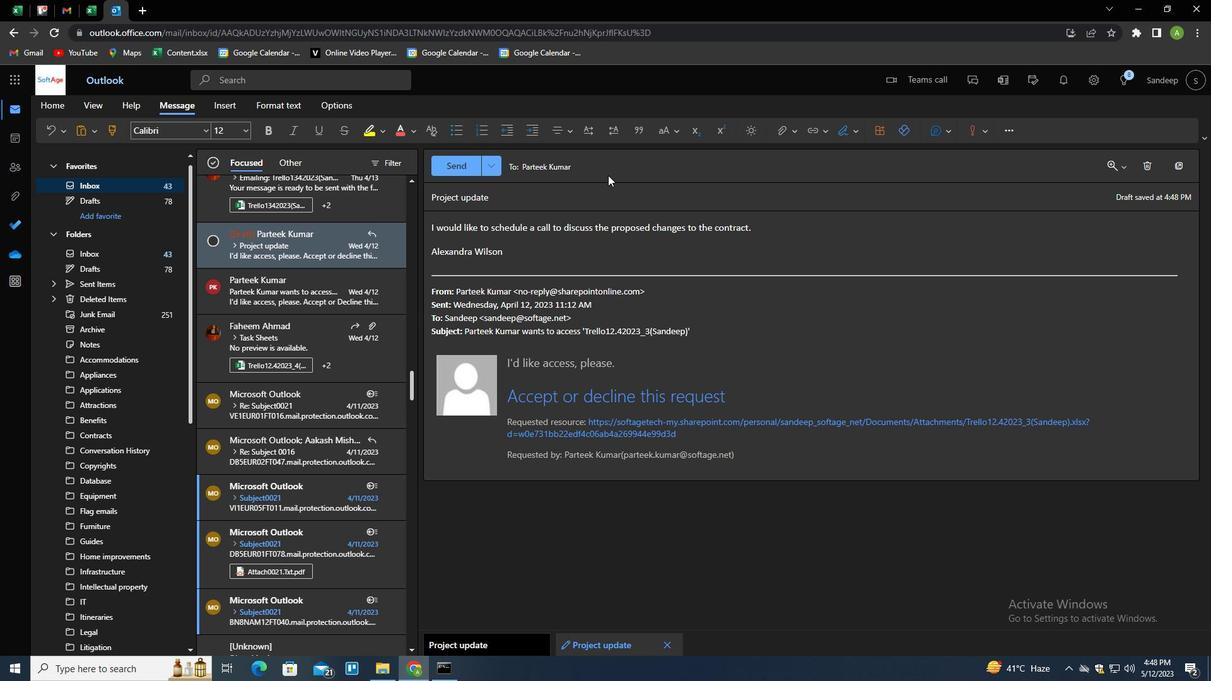 
Action: Mouse pressed left at (605, 168)
Screenshot: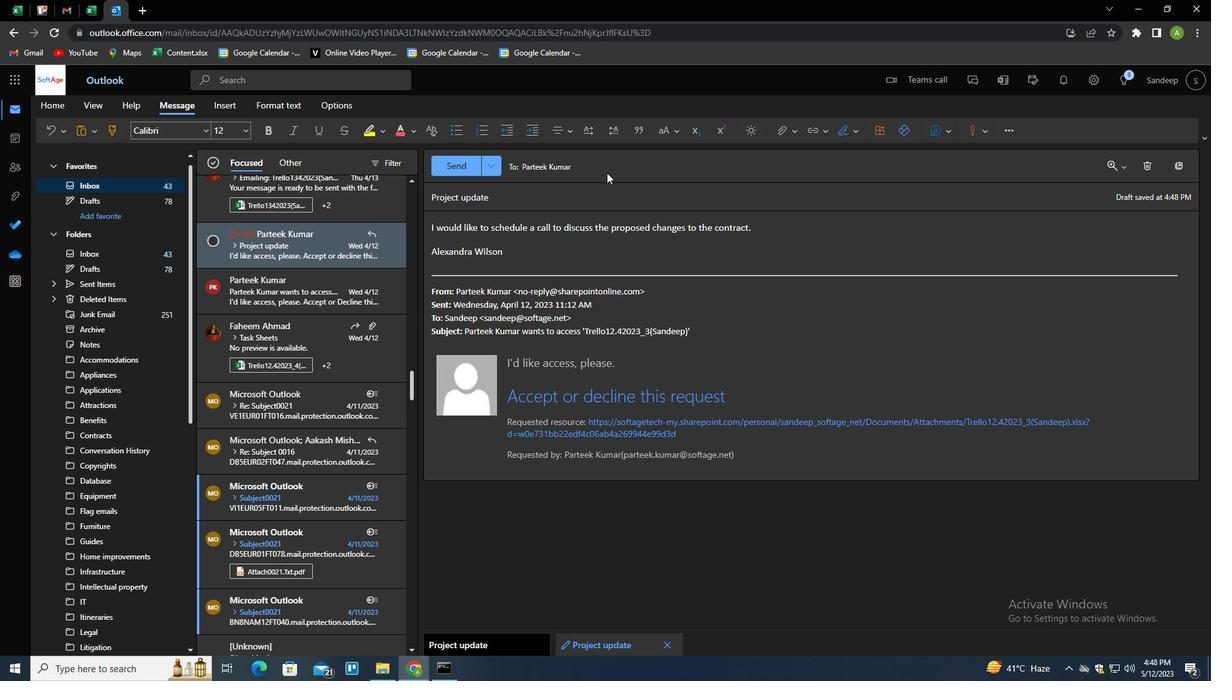 
Action: Mouse moved to (591, 222)
Screenshot: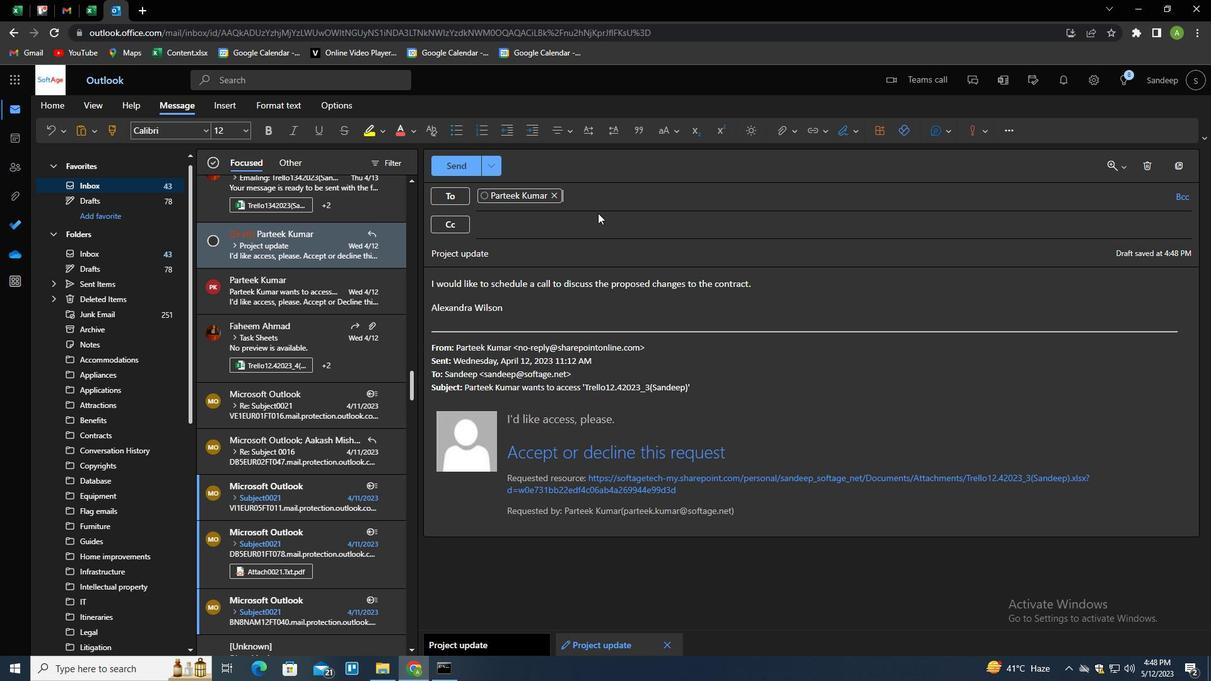 
Action: Mouse pressed left at (591, 222)
Screenshot: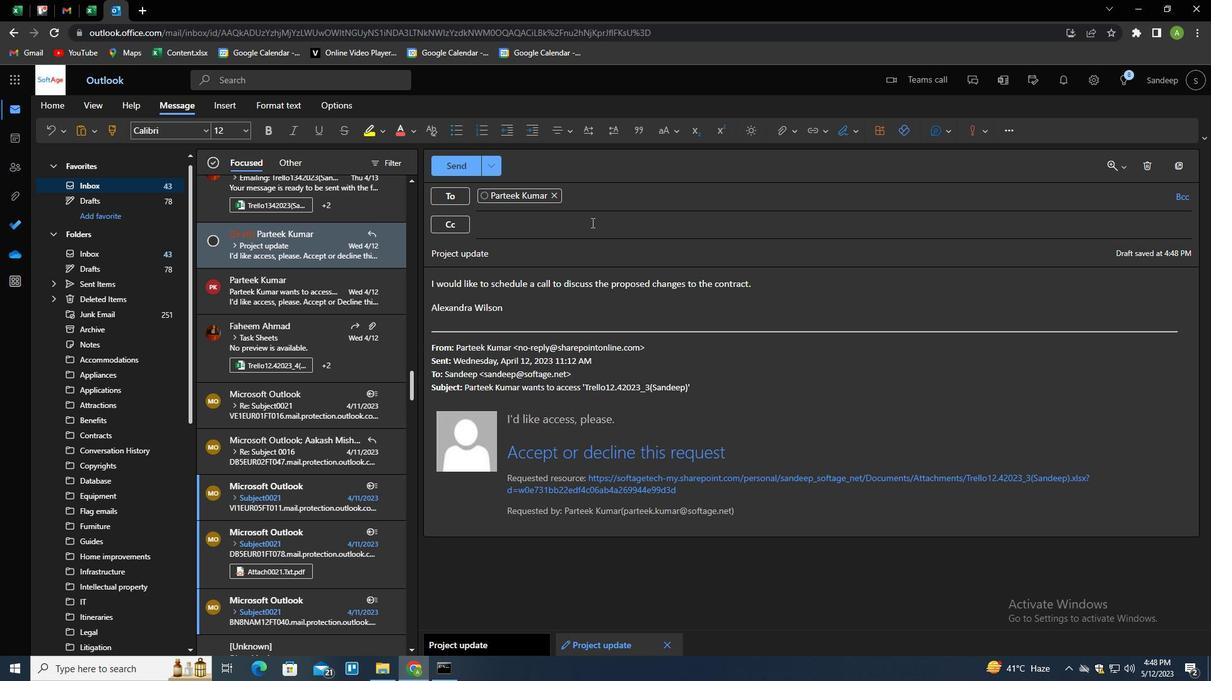 
Action: Key pressed SOFTAGE.8<Key.shift>@SOFTAGE.COM<Key.enter>
Screenshot: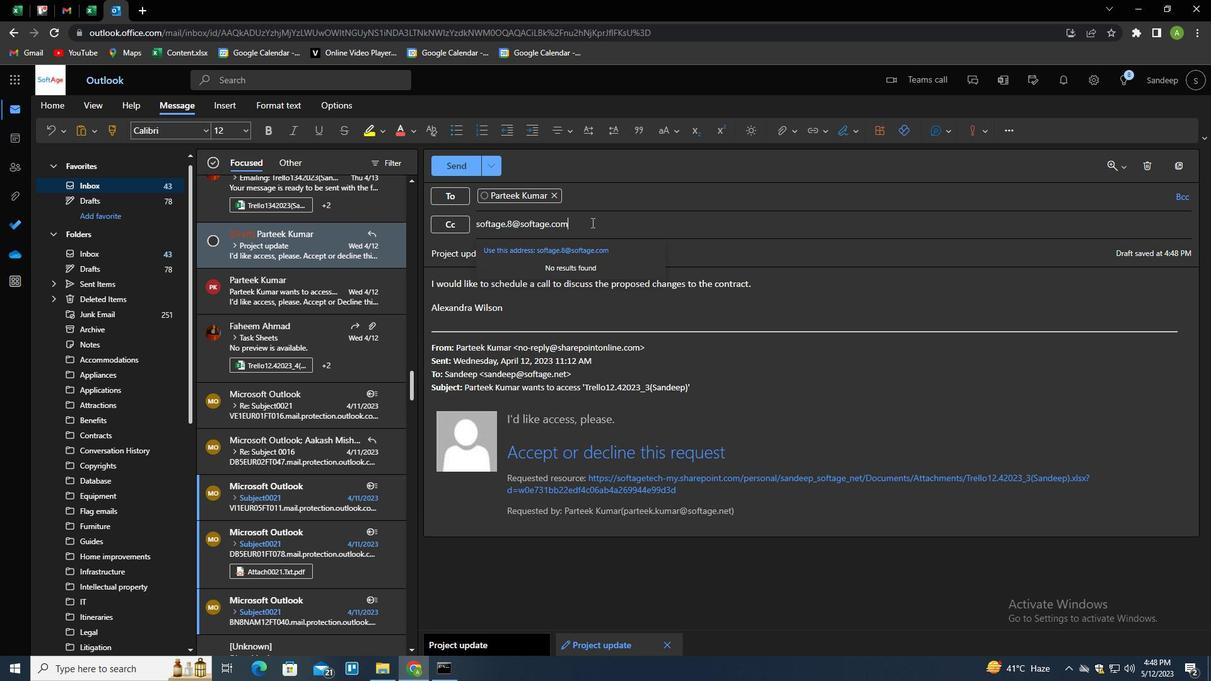 
Action: Mouse moved to (610, 229)
Screenshot: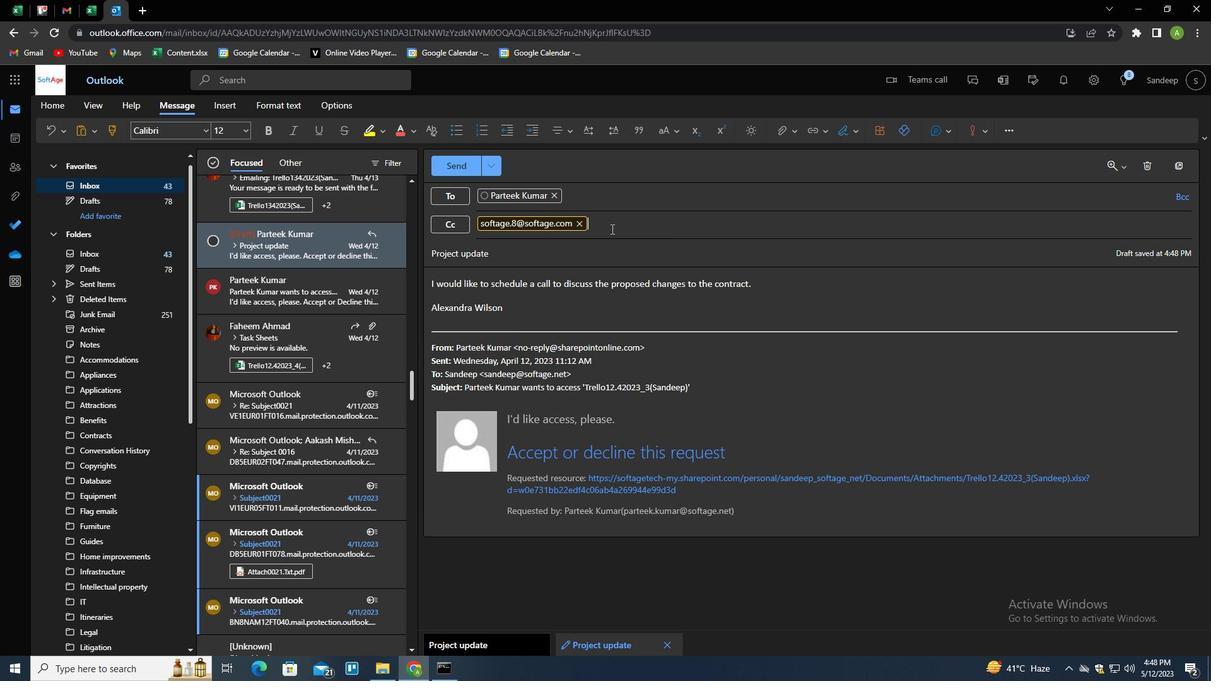 
Action: Key pressed <Key.backspace>SOFTAGE.8<Key.shift><Key.shift><Key.shift><Key.shift><Key.shift><Key.shift><Key.shift>@SOFTAGE.NET<Key.enter>
Screenshot: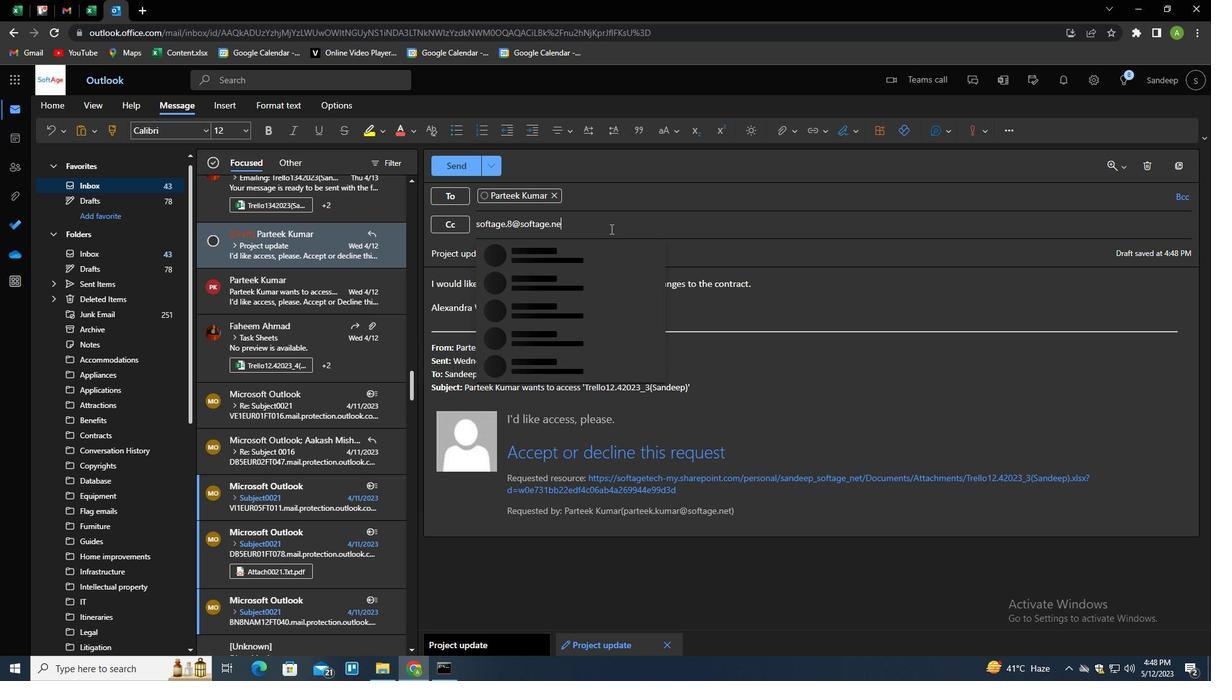 
Action: Mouse moved to (778, 135)
Screenshot: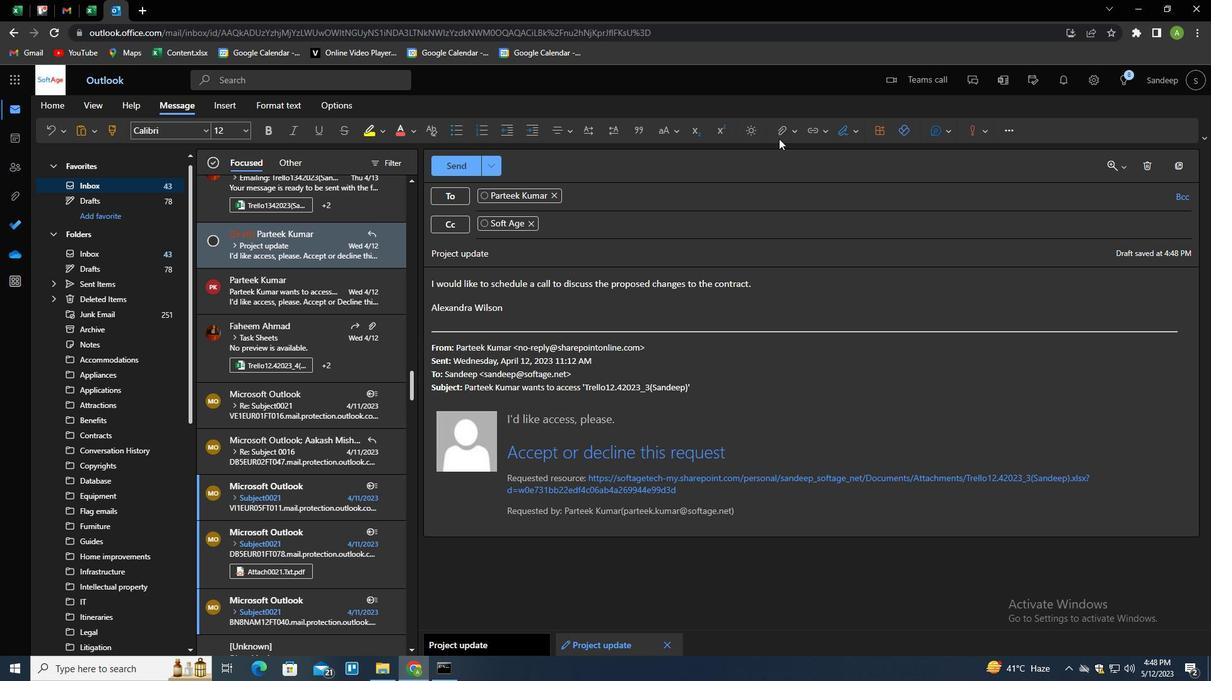 
Action: Mouse pressed left at (778, 135)
Screenshot: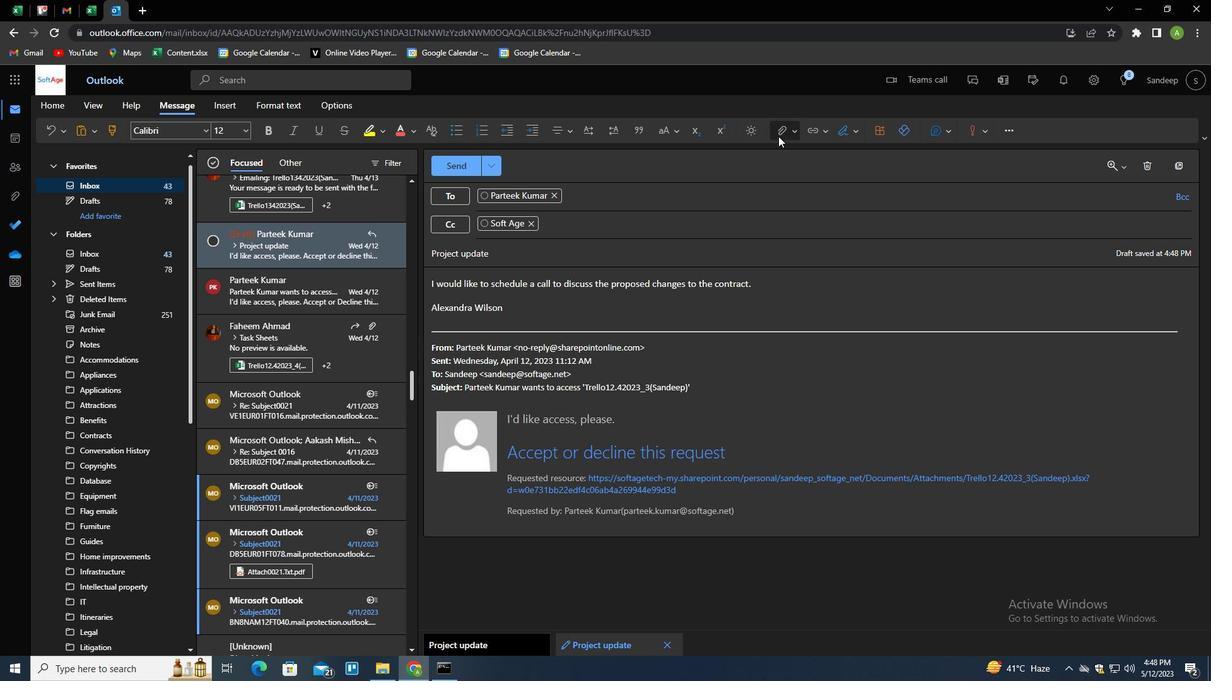 
Action: Mouse moved to (743, 157)
Screenshot: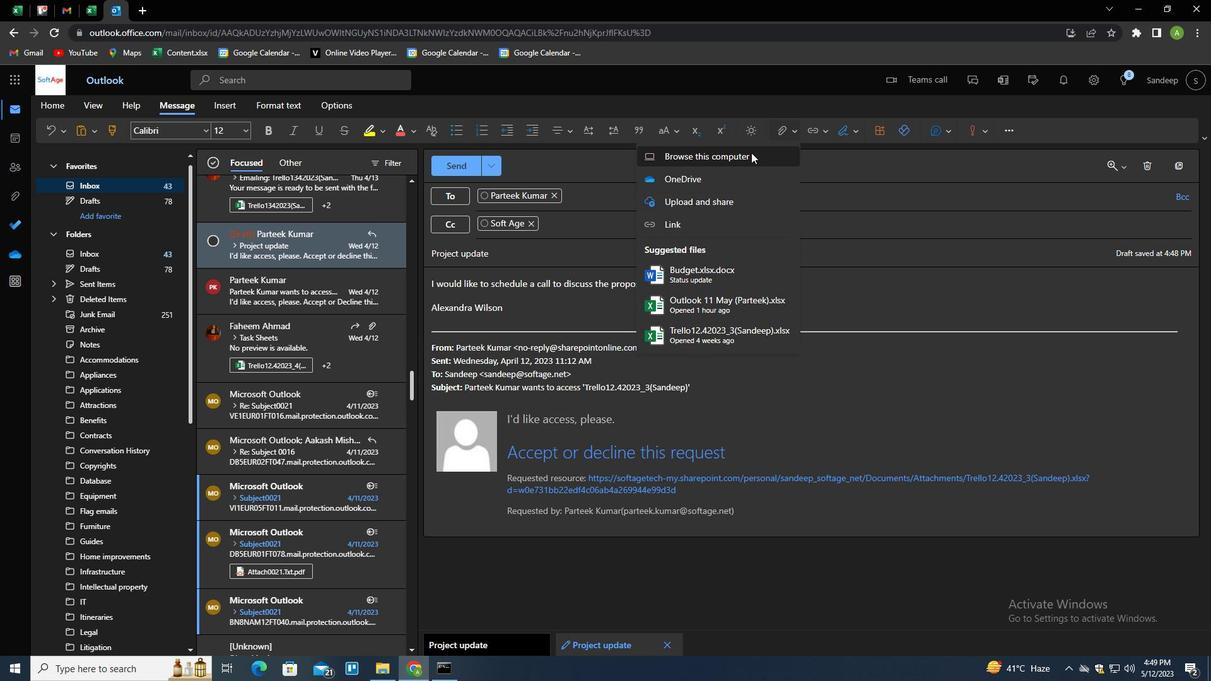
Action: Mouse pressed left at (743, 157)
Screenshot: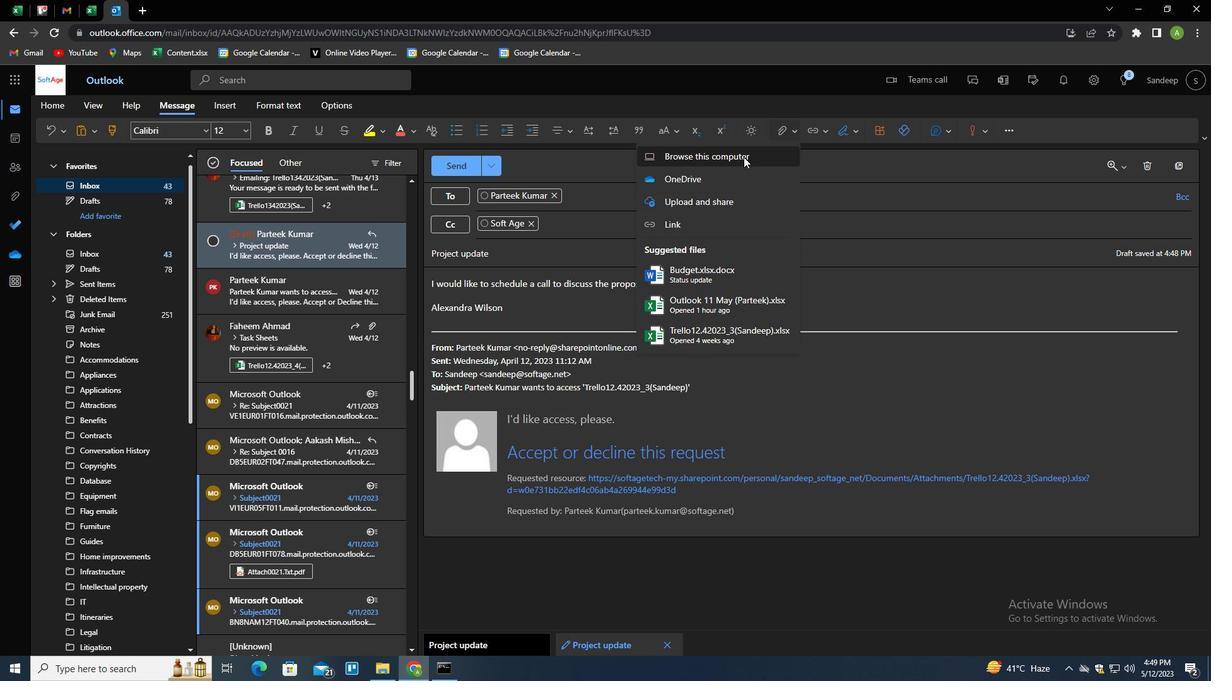 
Action: Mouse moved to (213, 149)
Screenshot: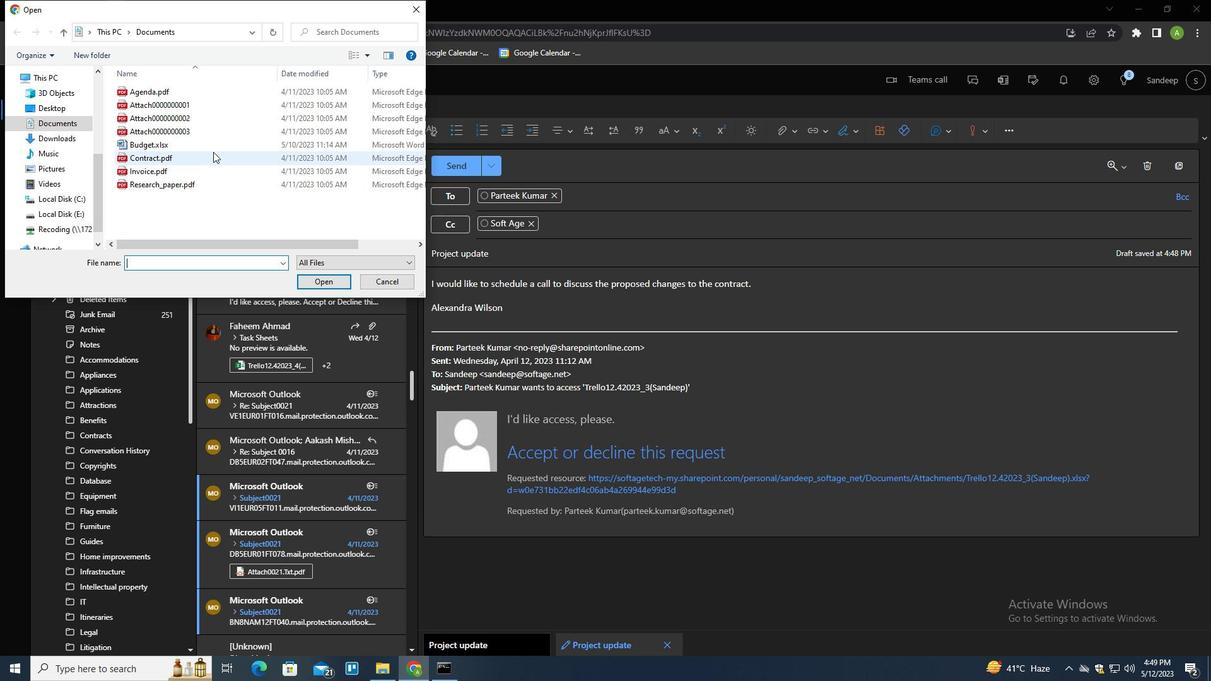 
Action: Mouse pressed left at (213, 149)
Screenshot: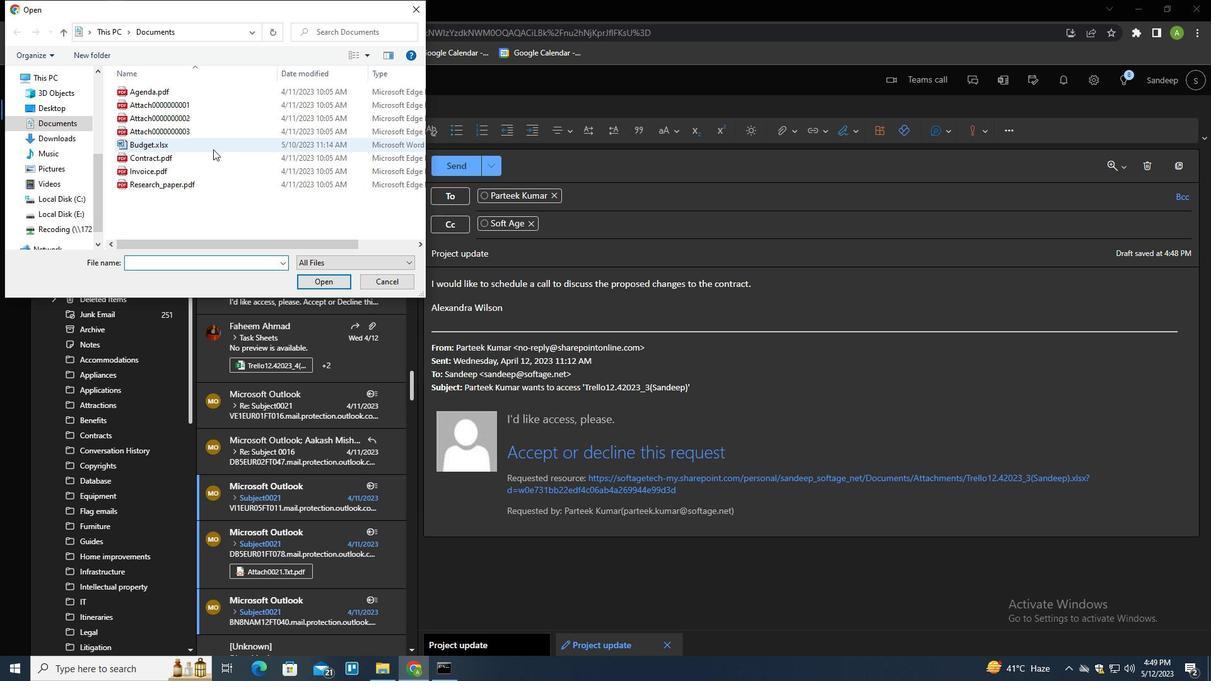 
Action: Key pressed <Key.f2><Key.shift>PROJECT<Key.shift>_PLAN.DOCX<Key.enter>
Screenshot: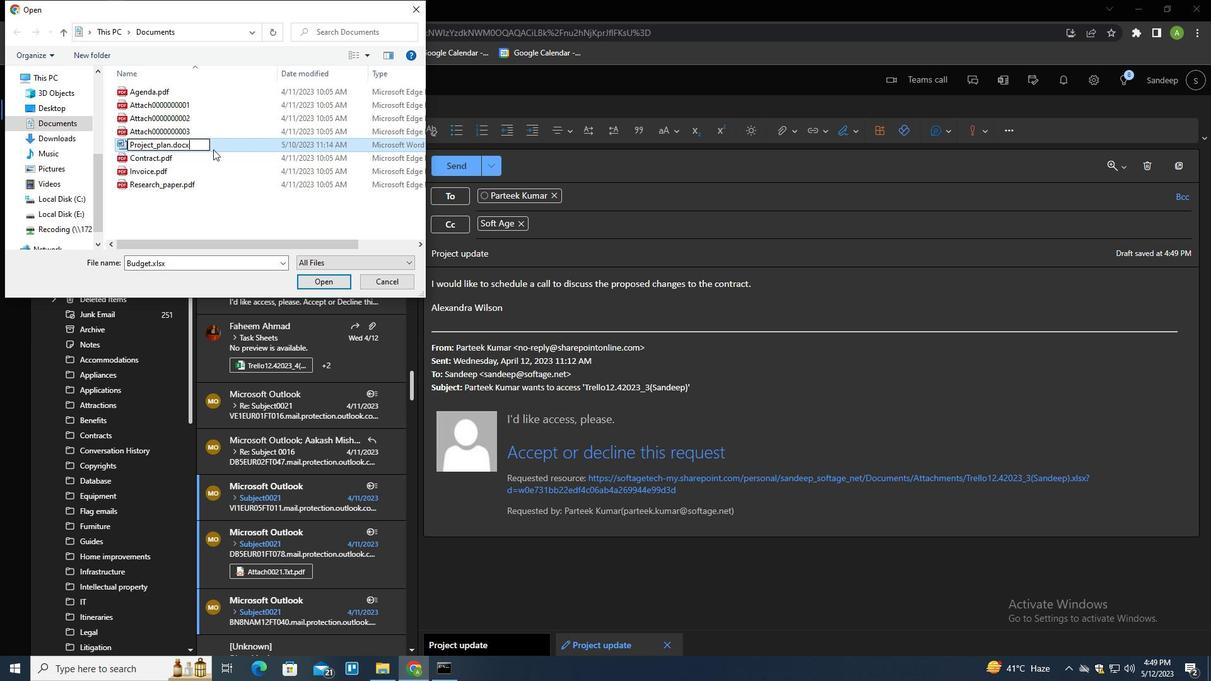 
Action: Mouse moved to (210, 144)
Screenshot: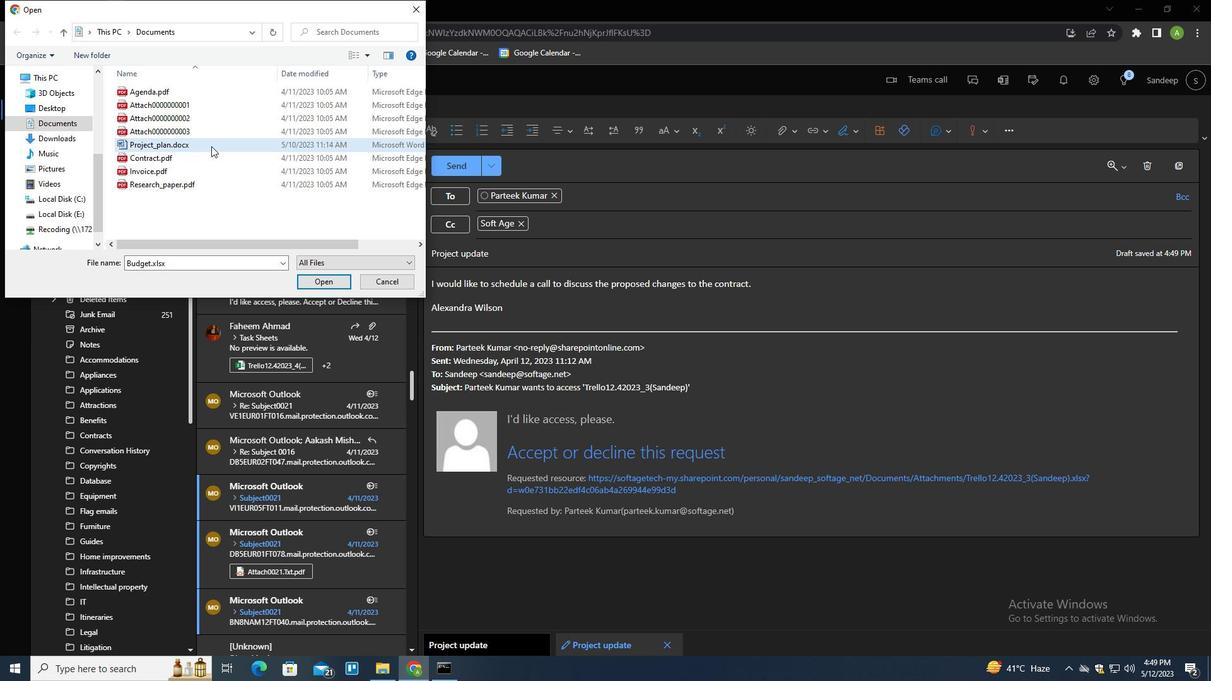 
Action: Mouse pressed left at (210, 144)
Screenshot: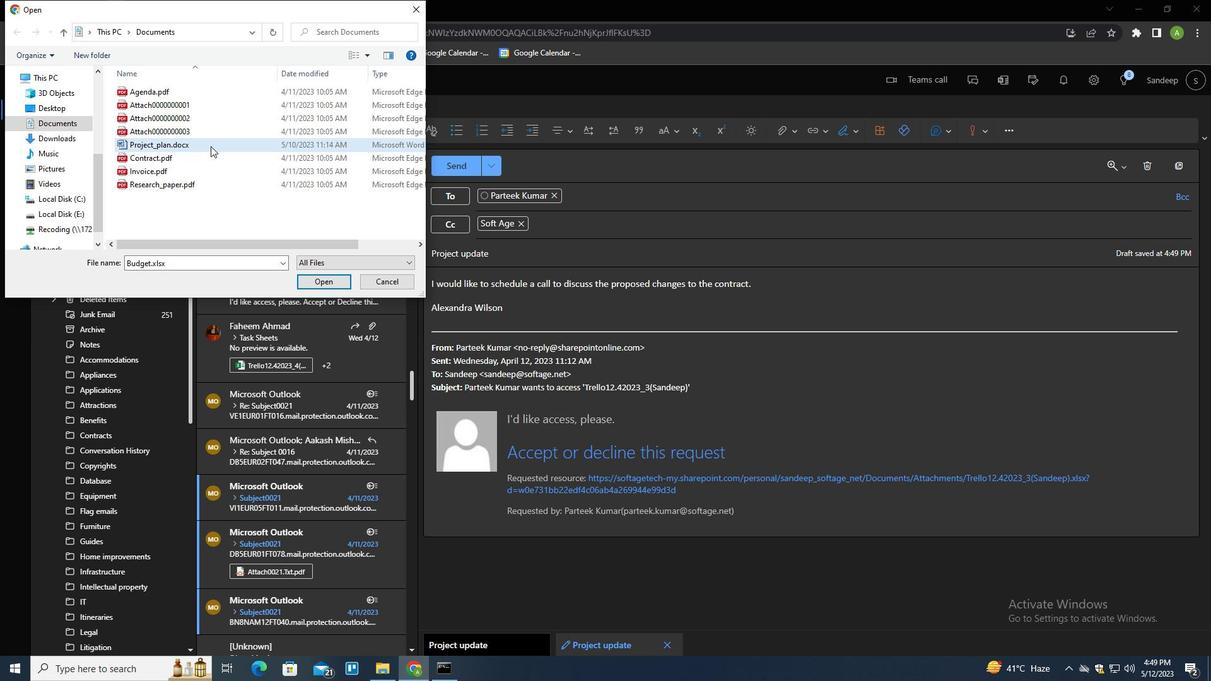 
Action: Mouse moved to (321, 283)
Screenshot: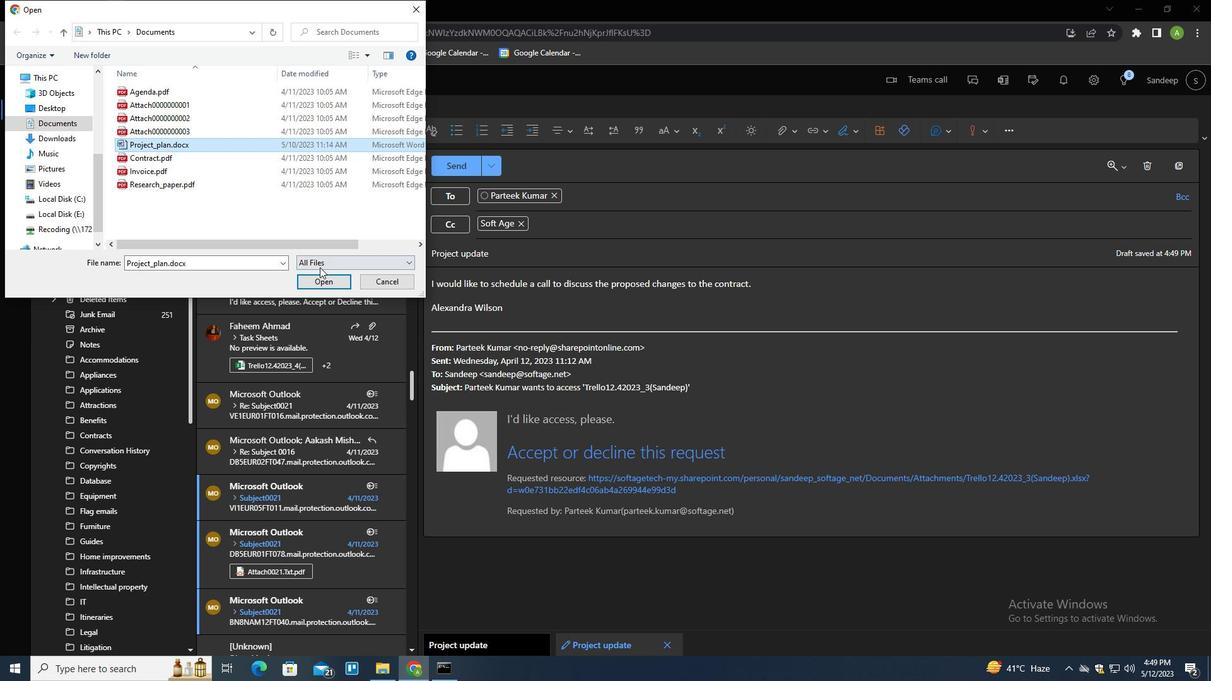 
Action: Mouse pressed left at (321, 283)
Screenshot: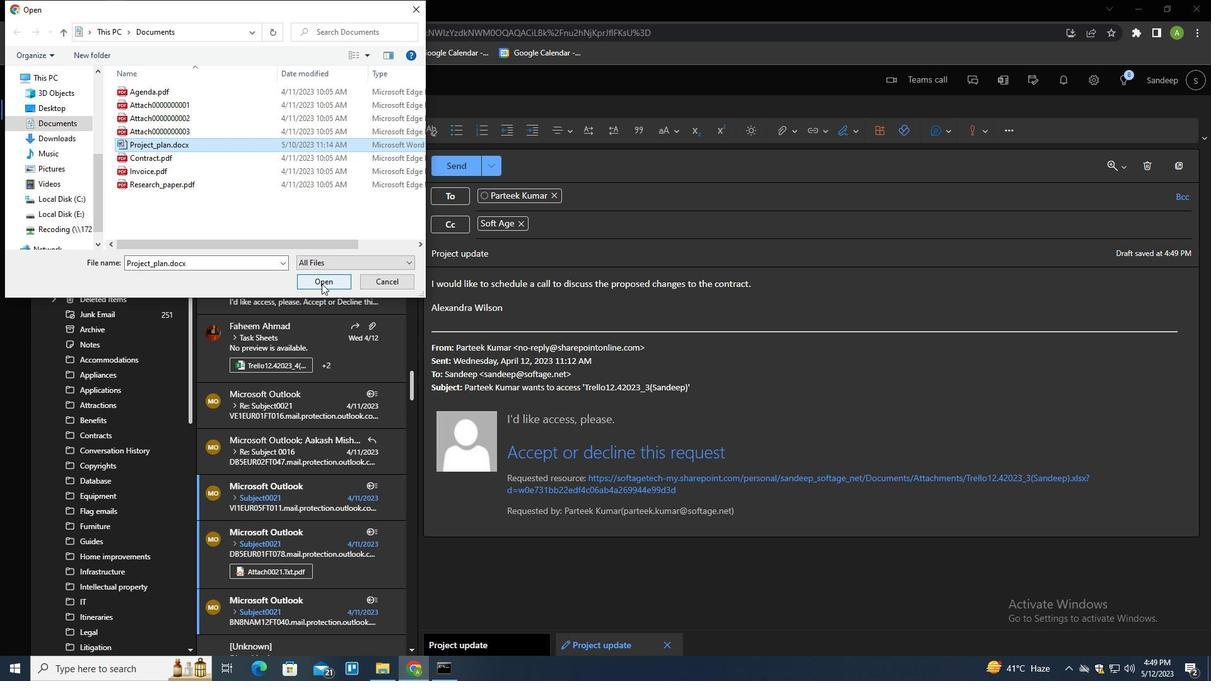 
Action: Mouse moved to (461, 170)
Screenshot: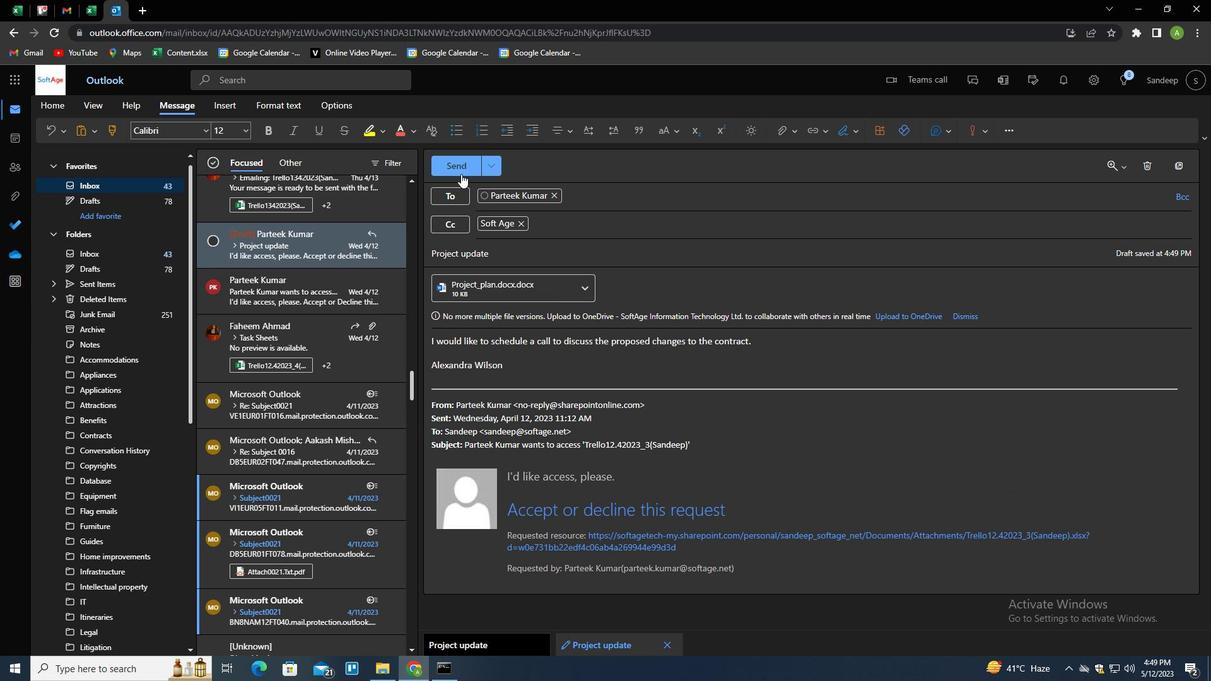 
Action: Mouse pressed left at (461, 170)
Screenshot: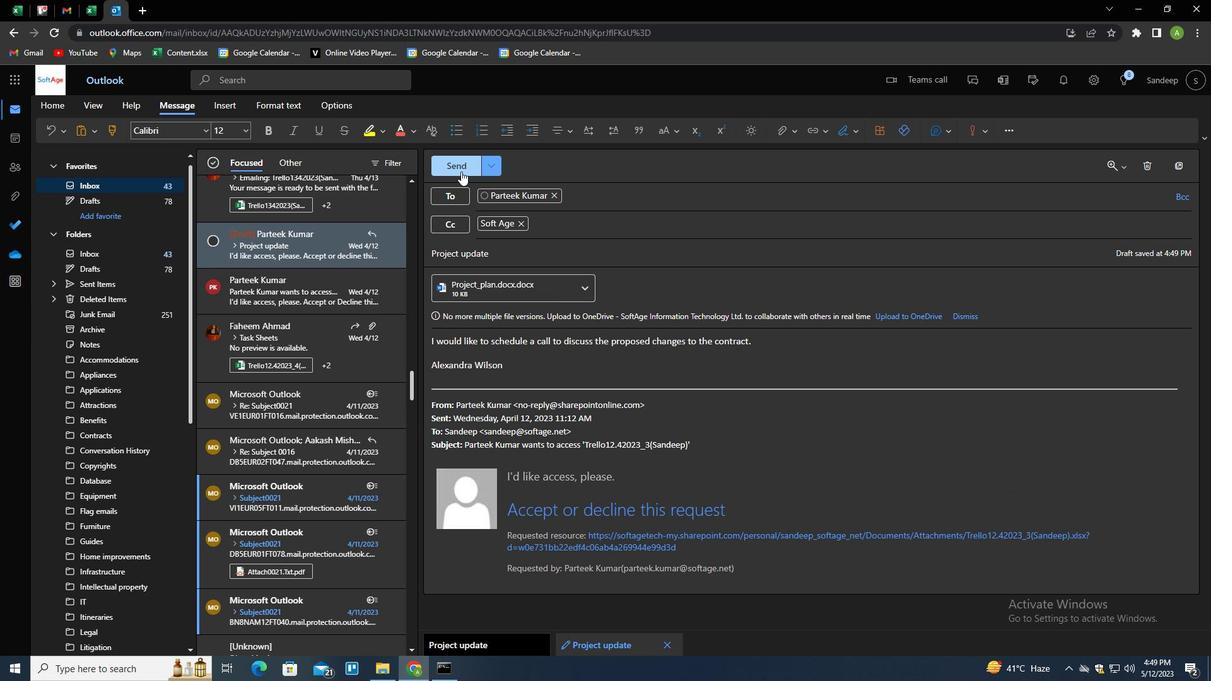 
Action: Mouse moved to (588, 347)
Screenshot: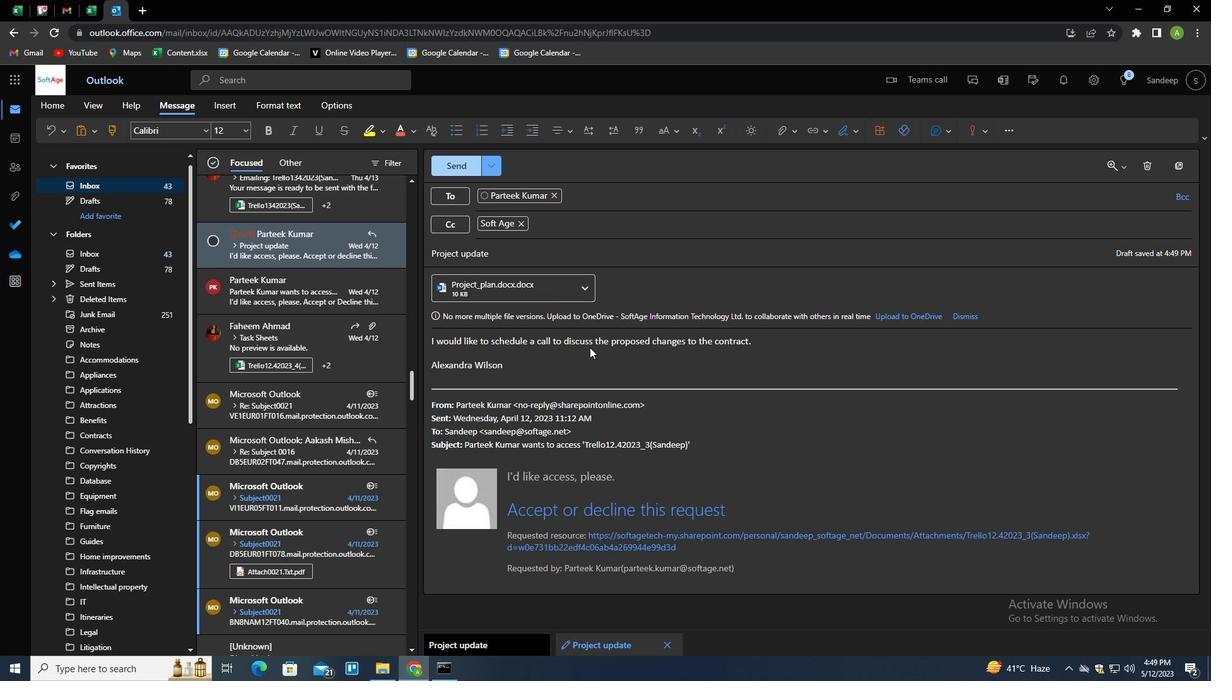 
